 Task: Add an event with the title Project Quality Control and Process Improvement Discussion, date '2024/03/12', time 9:40 AM to 11:40 AMand add a description: Participants will explore the various roles, strengths, and contributions of team members. They will gain insights into the different communication styles, work preferences, and approaches to collaboration that exist within the team.Select event color  Blueberry . Add location for the event as: 987 São Bento Station, Porto, Portugal, logged in from the account softage.5@softage.netand send the event invitation to softage.3@softage.net and softage.1@softage.net. Set a reminder for the event Every weekday(Monday to Friday)
Action: Mouse moved to (68, 150)
Screenshot: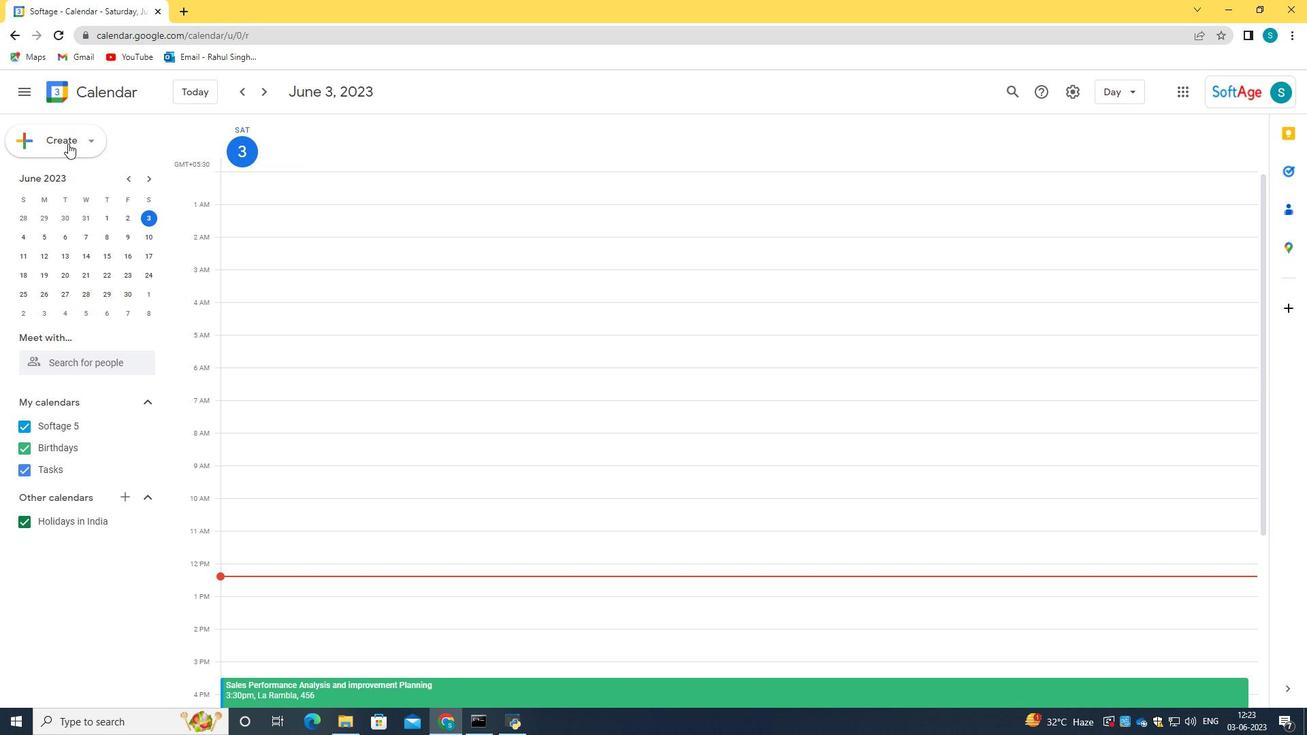 
Action: Mouse pressed left at (68, 150)
Screenshot: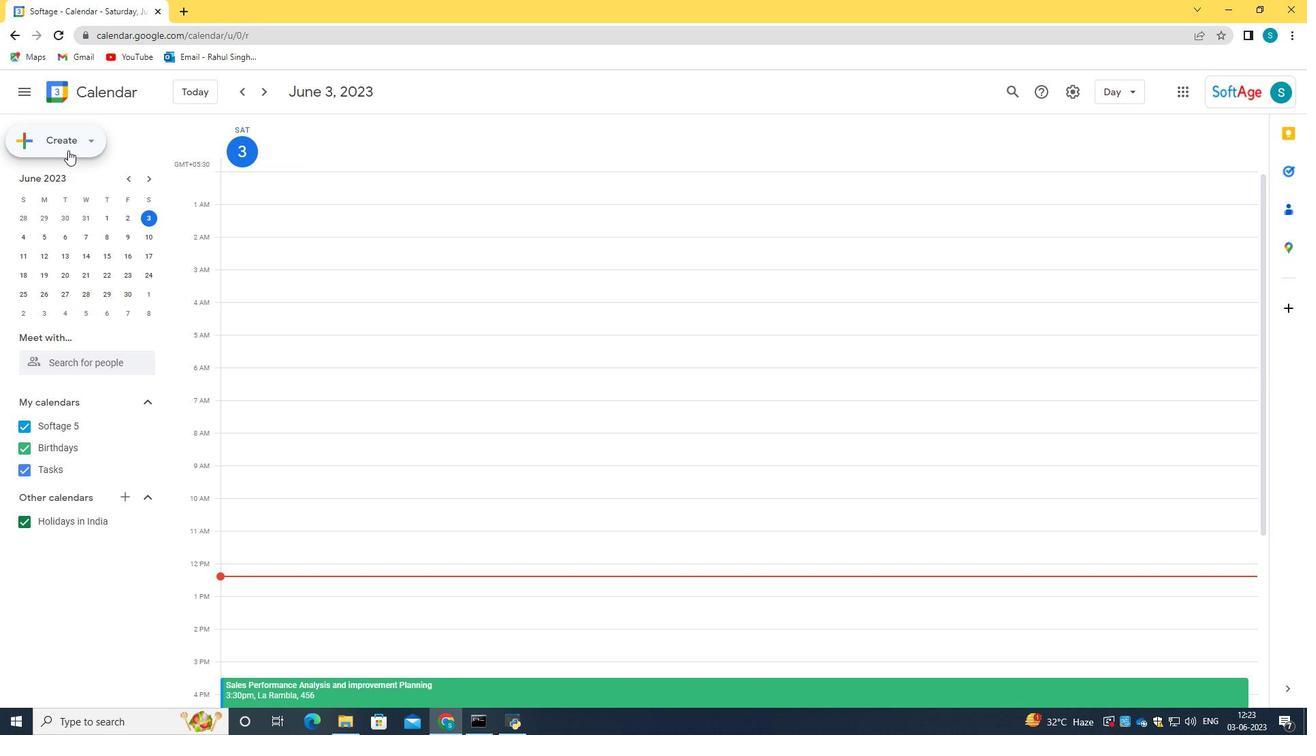 
Action: Mouse moved to (96, 180)
Screenshot: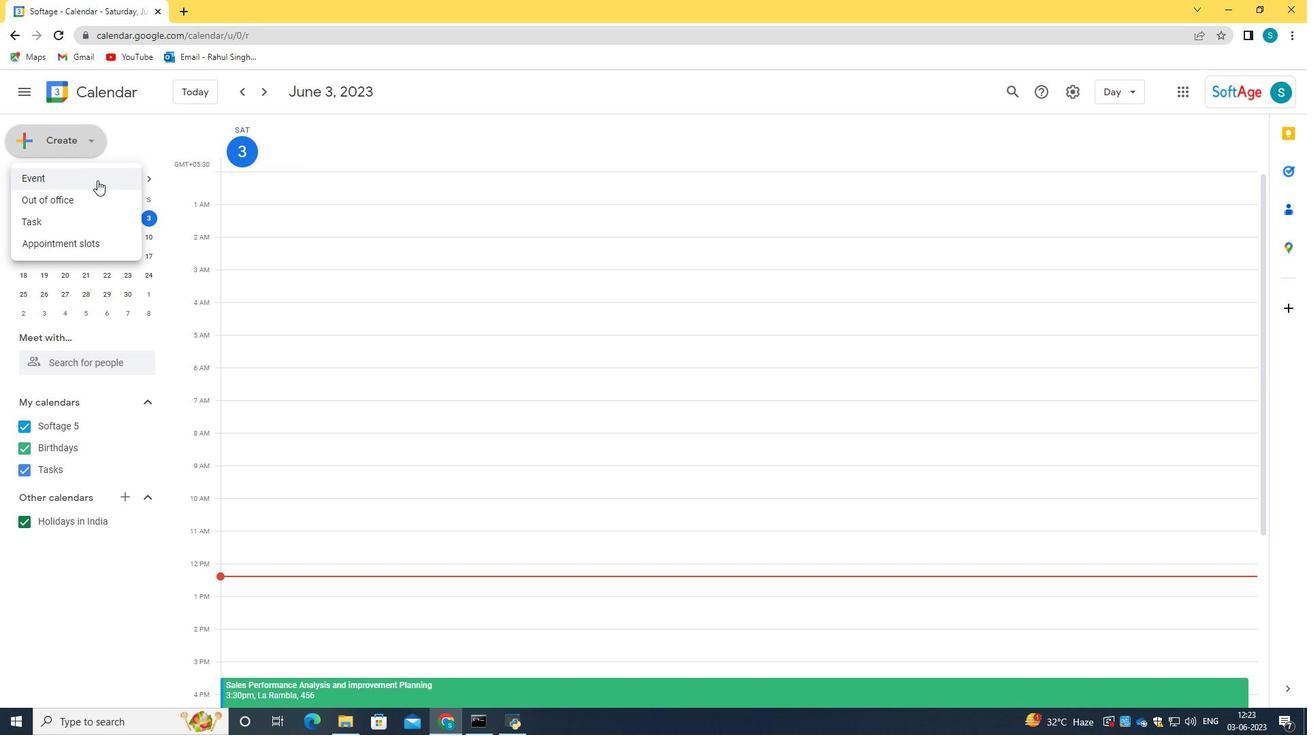 
Action: Mouse pressed left at (96, 180)
Screenshot: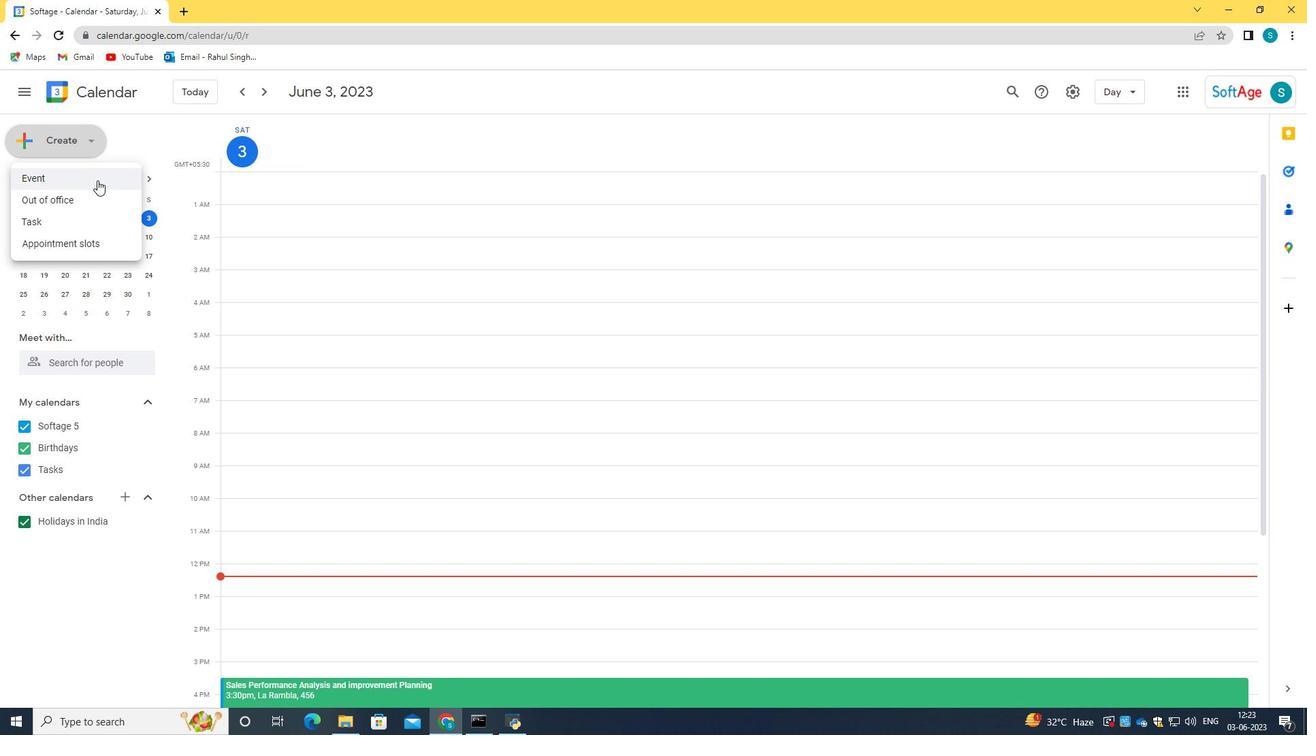 
Action: Mouse moved to (762, 558)
Screenshot: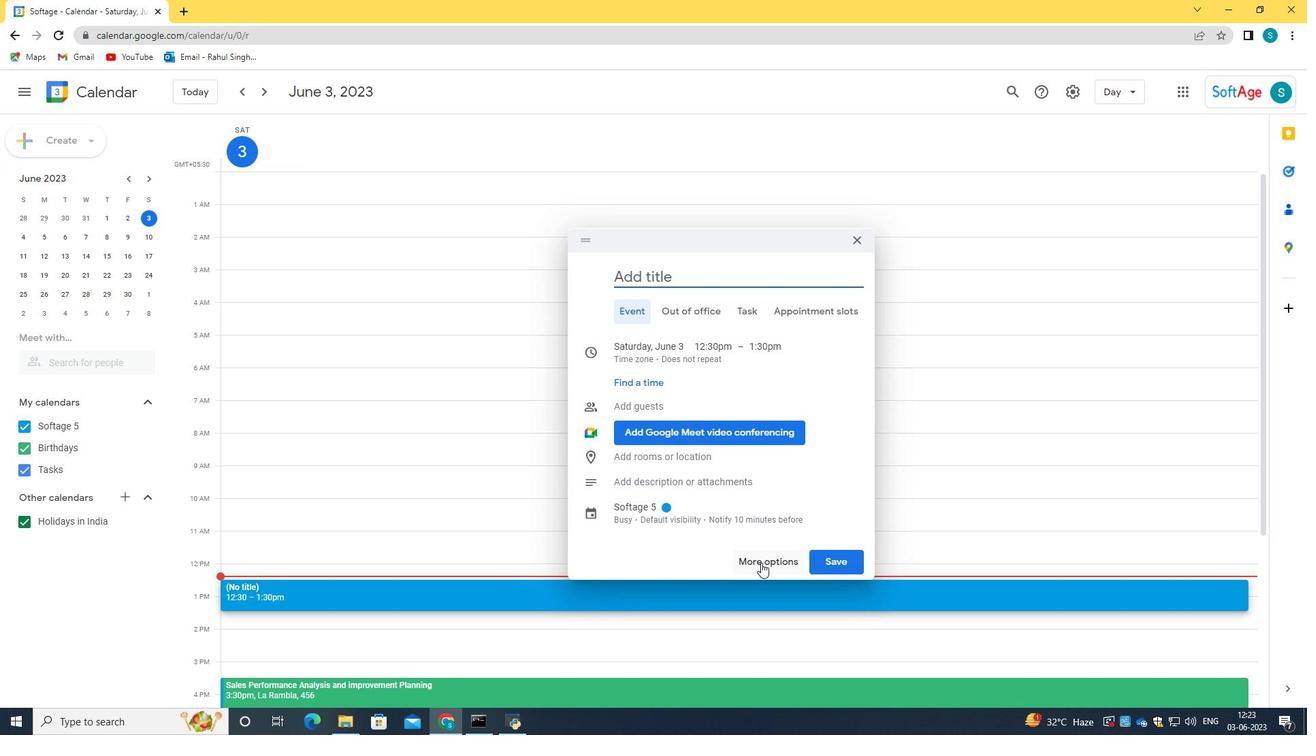 
Action: Mouse pressed left at (762, 558)
Screenshot: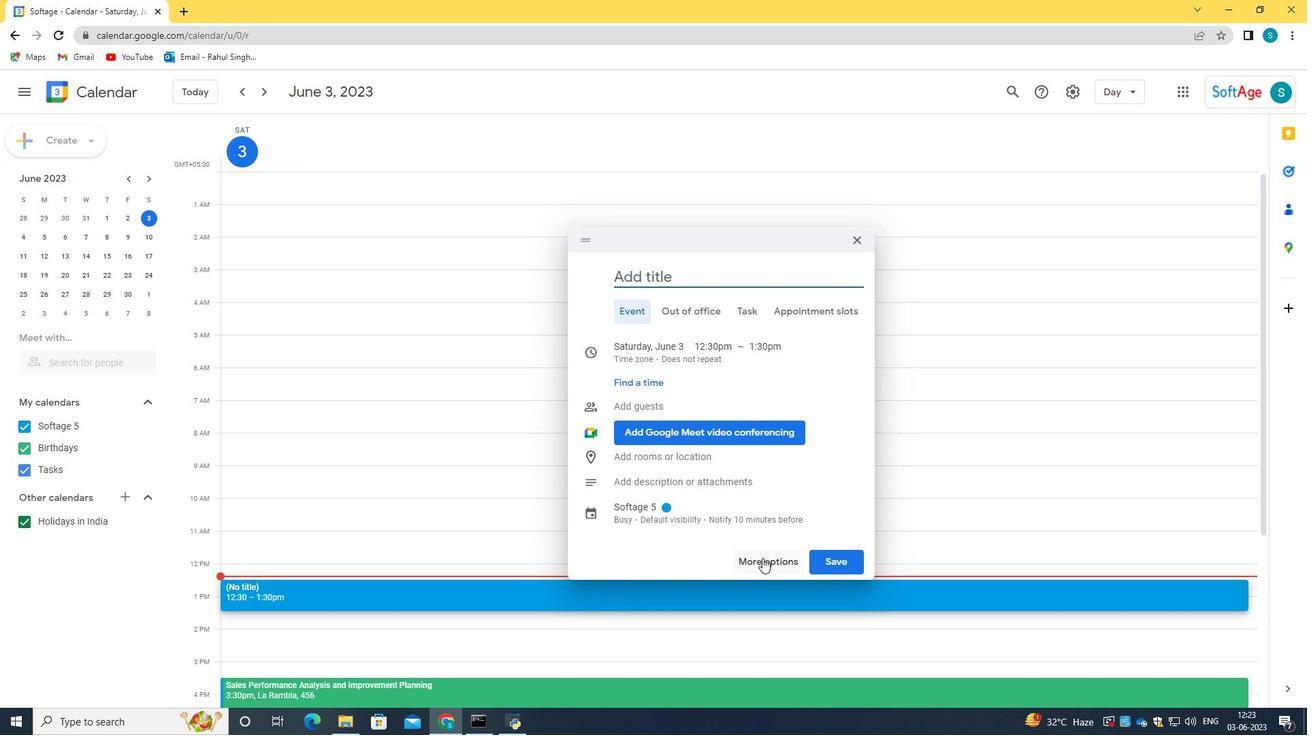 
Action: Mouse moved to (173, 96)
Screenshot: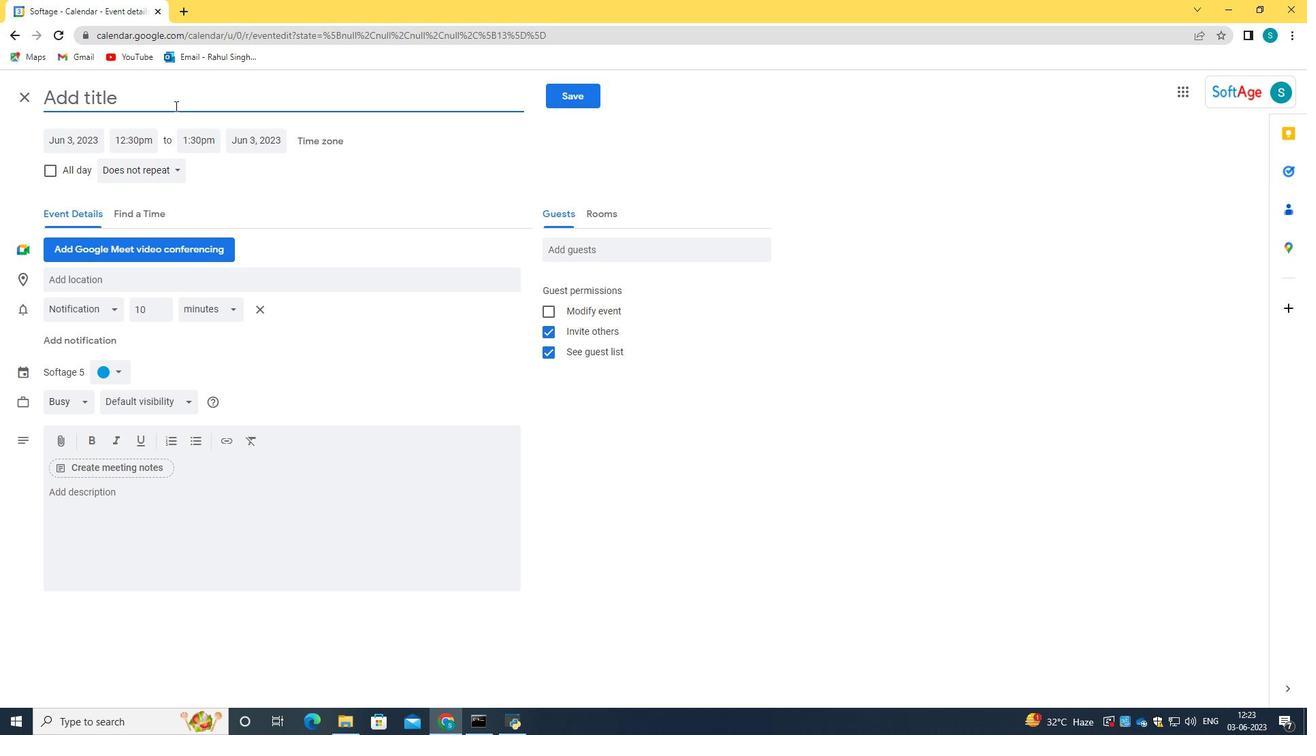 
Action: Mouse pressed left at (173, 96)
Screenshot: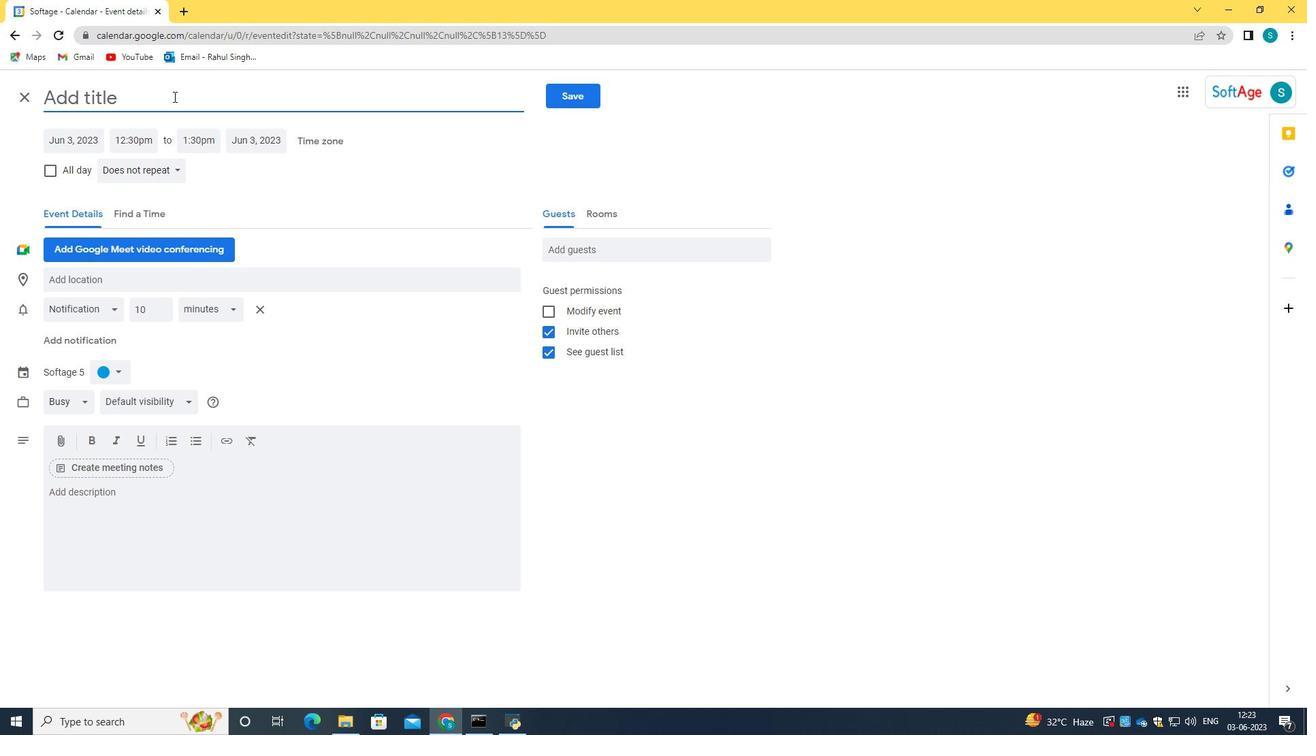
Action: Key pressed <Key.caps_lock>P<Key.caps_lock>roject<Key.space><Key.caps_lock>Q<Key.caps_lock>uality<Key.space><Key.caps_lock>C<Key.caps_lock>ontrol<Key.space><Key.space>and<Key.space><Key.caps_lock>P<Key.caps_lock>rocess<Key.space><Key.caps_lock>I<Key.caps_lock>mprovement
Screenshot: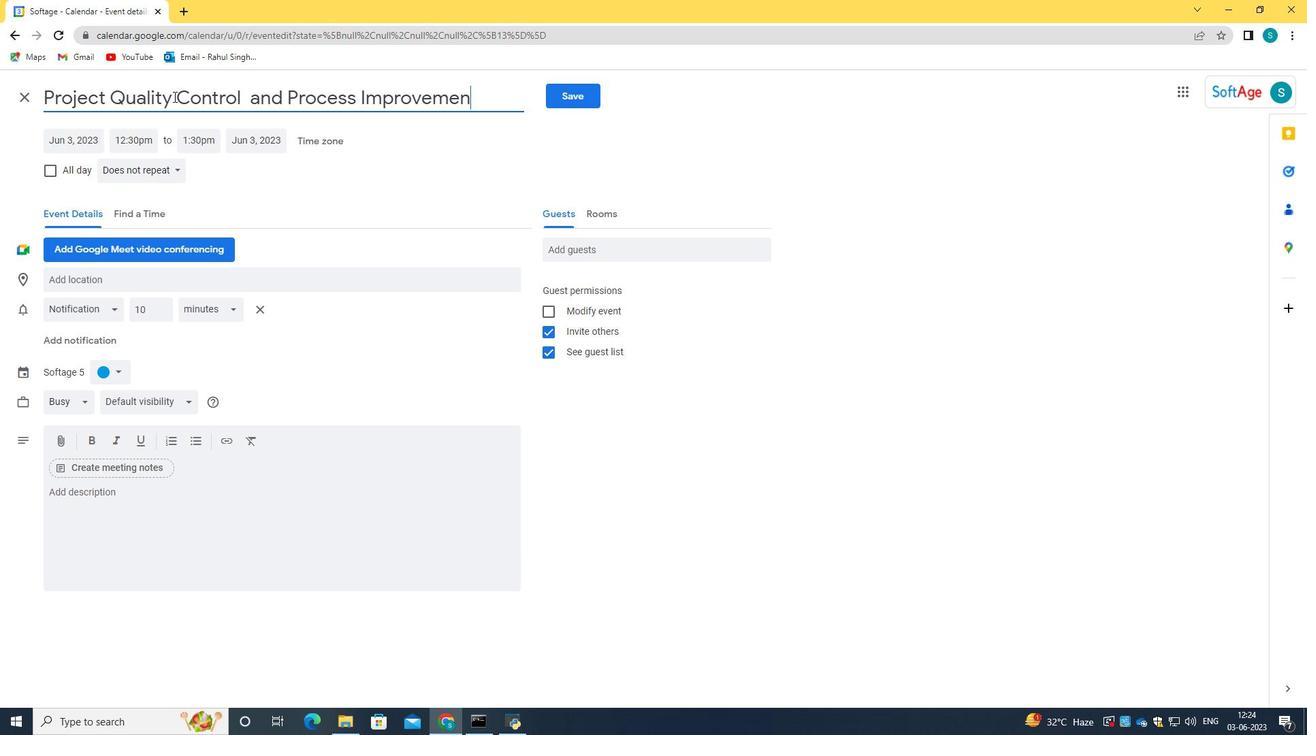 
Action: Mouse moved to (394, 202)
Screenshot: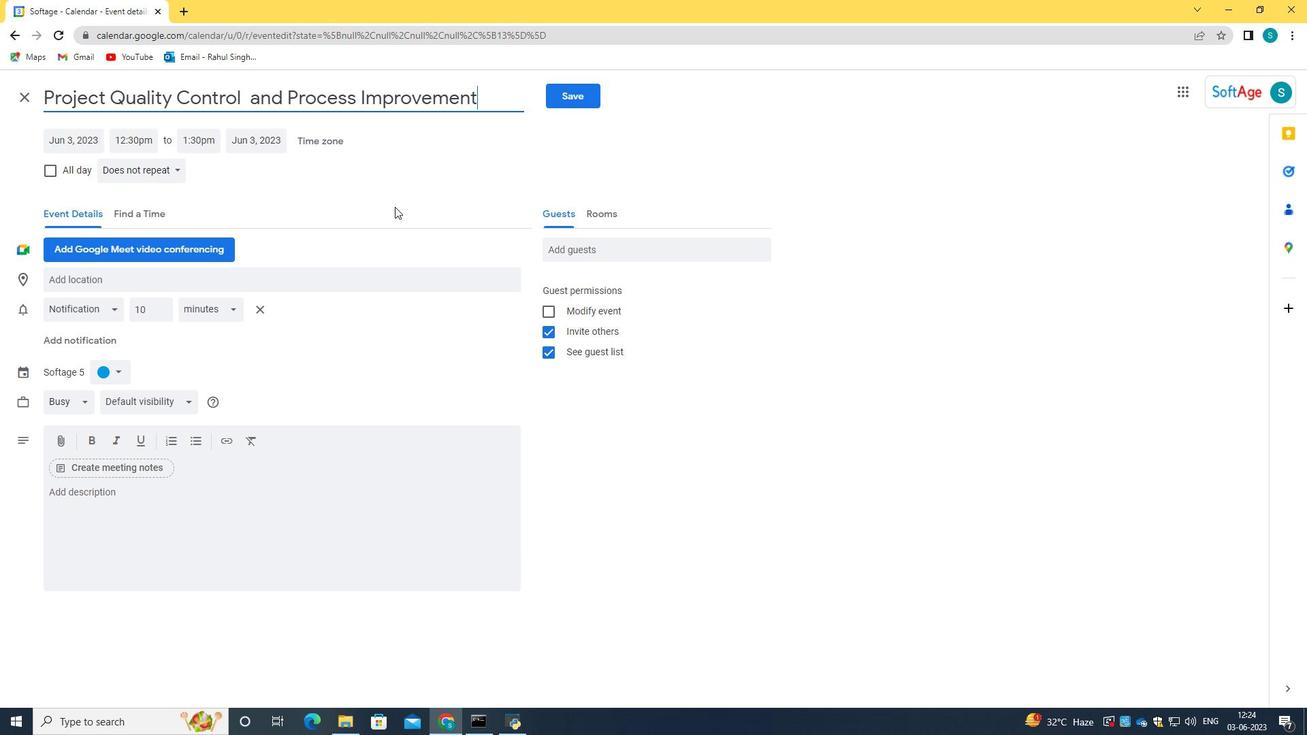 
Action: Mouse pressed left at (394, 202)
Screenshot: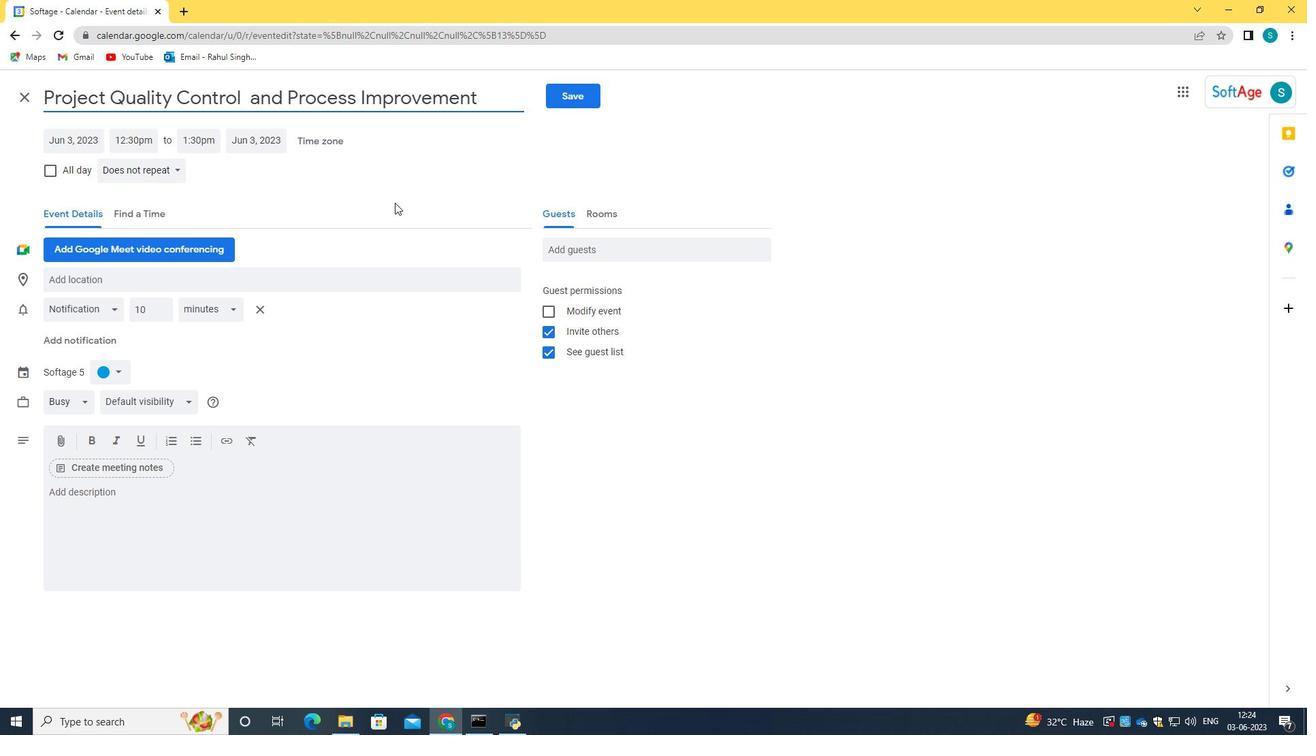 
Action: Mouse moved to (88, 141)
Screenshot: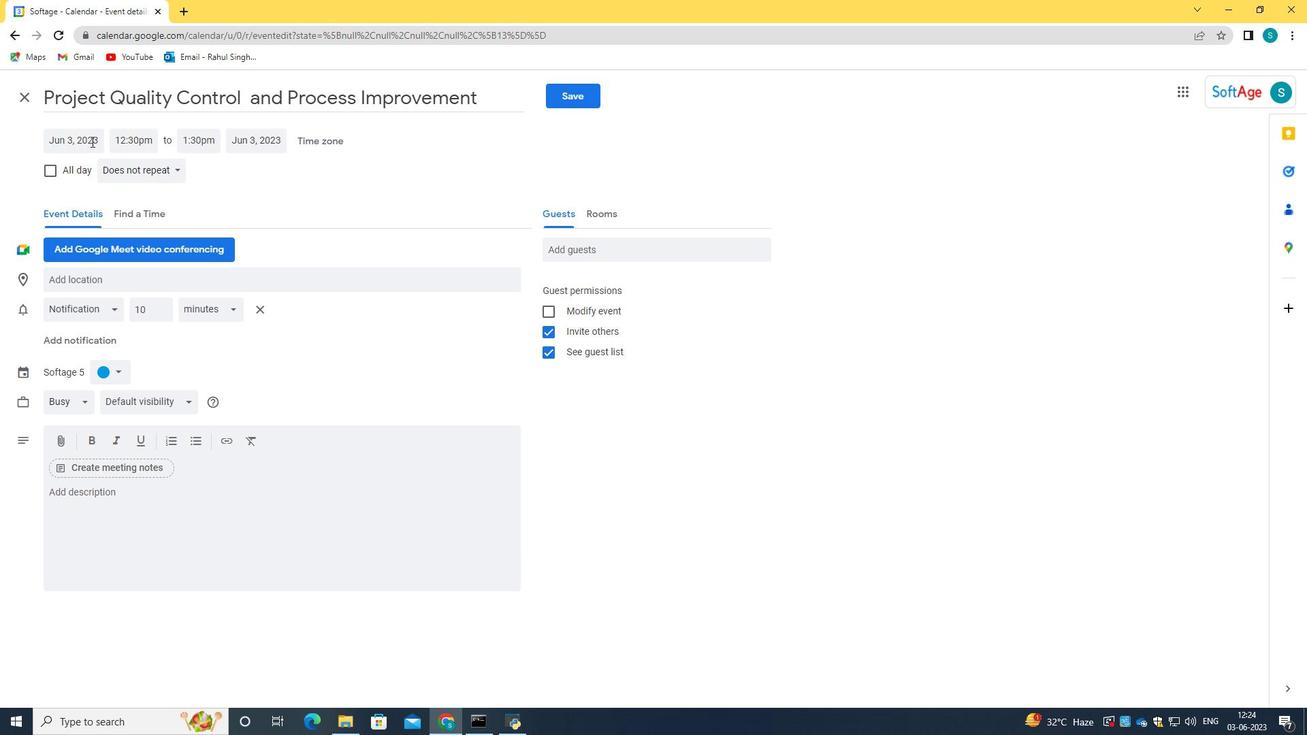 
Action: Mouse pressed left at (88, 141)
Screenshot: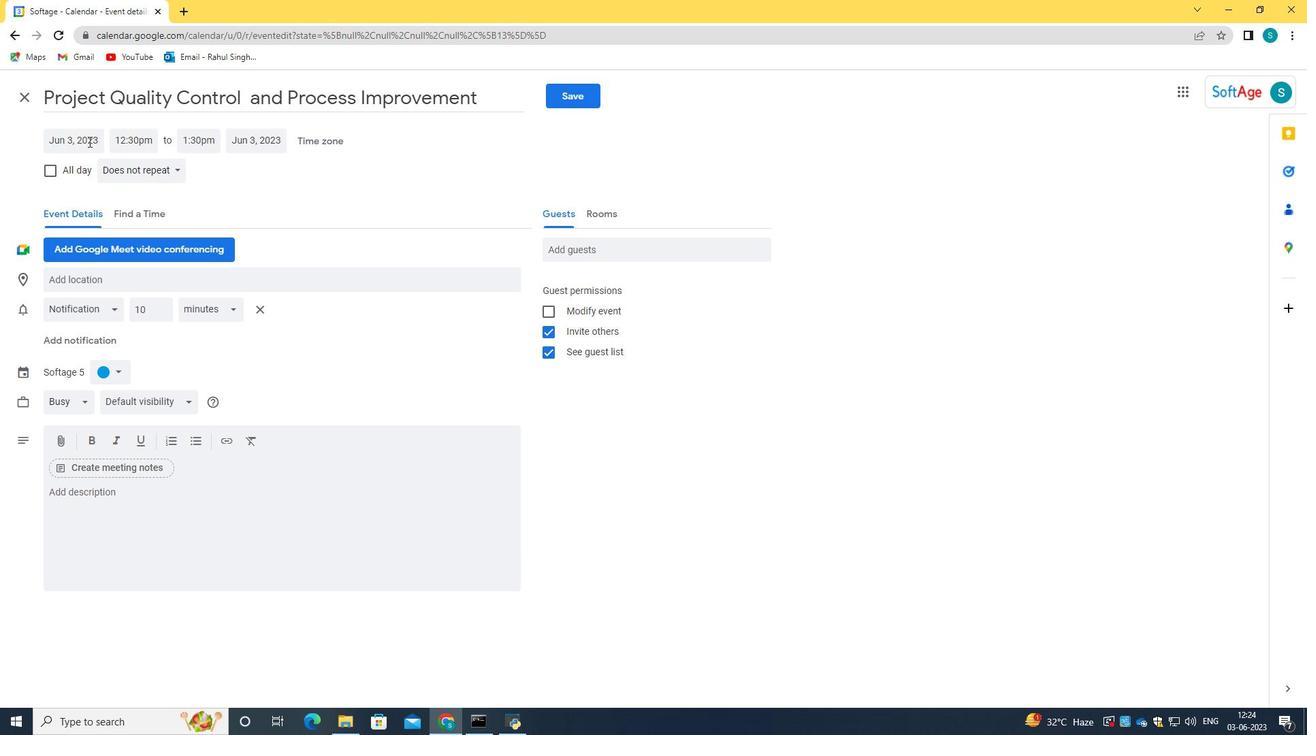 
Action: Key pressed 2024/03/12
Screenshot: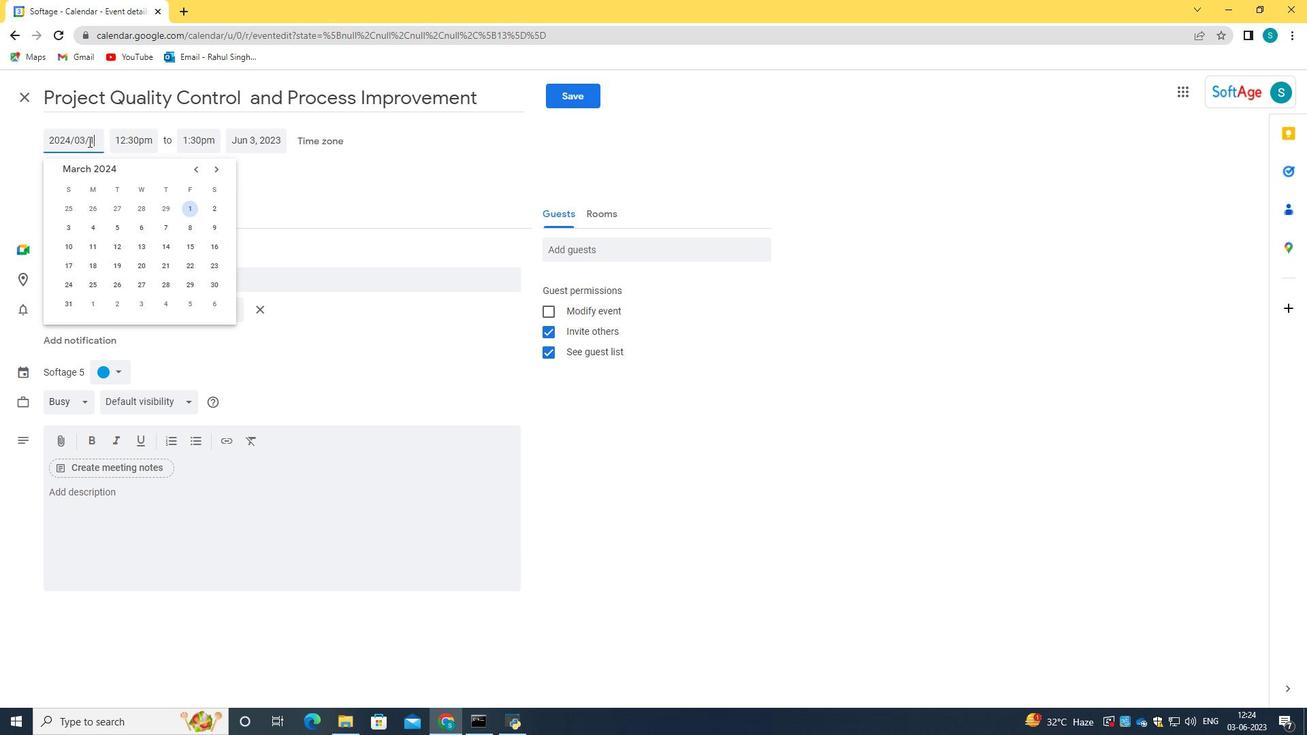 
Action: Mouse moved to (249, 177)
Screenshot: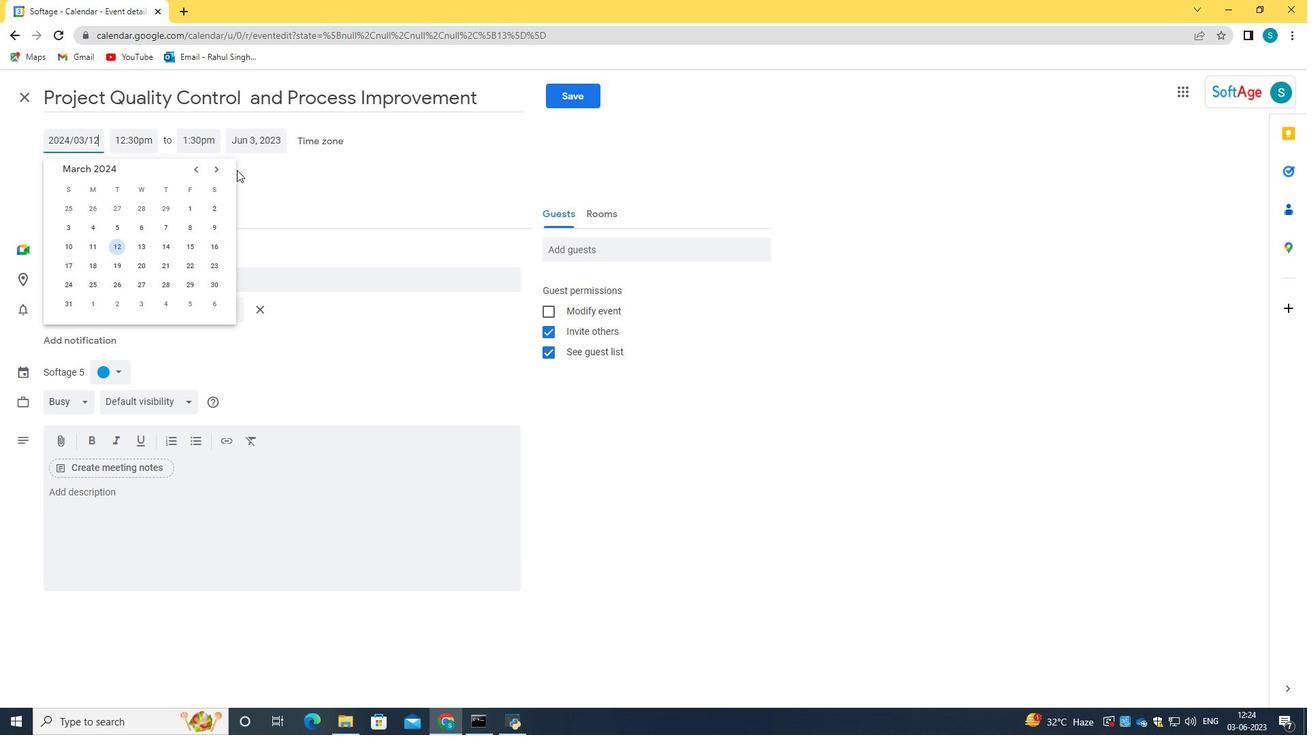 
Action: Mouse pressed left at (249, 177)
Screenshot: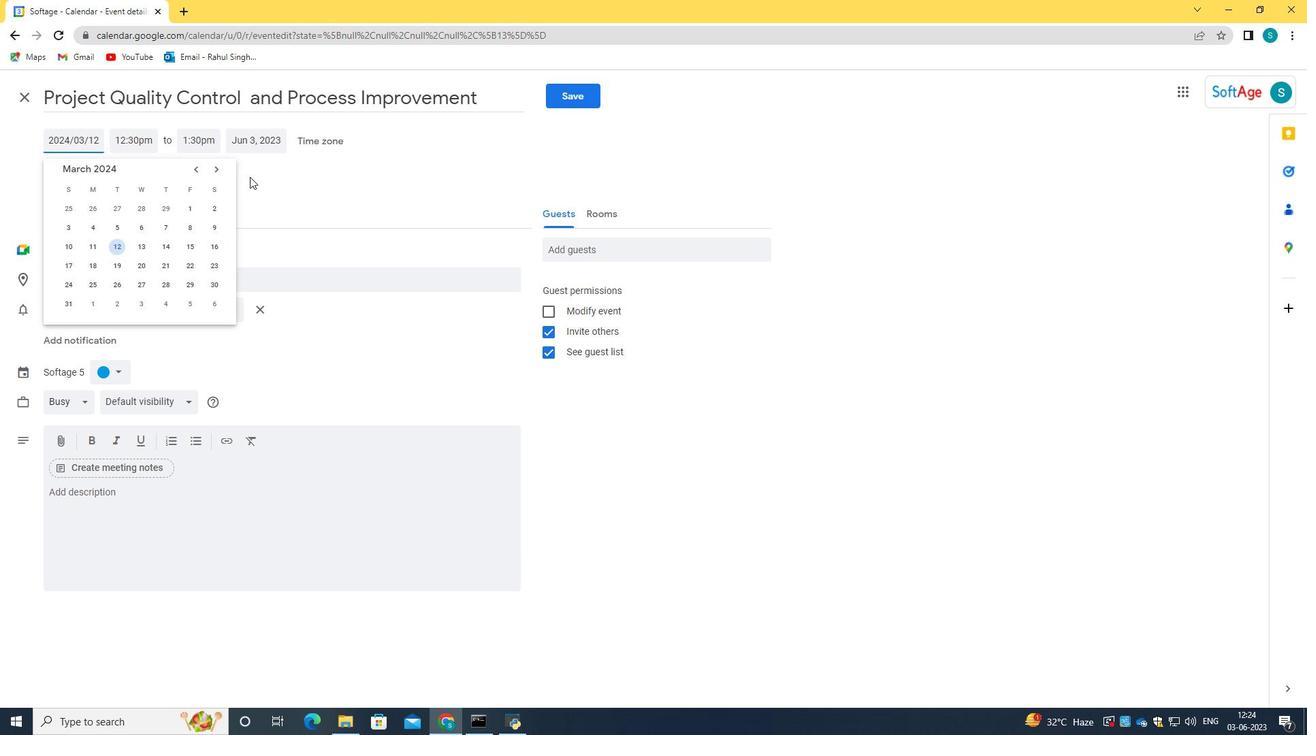 
Action: Mouse moved to (147, 139)
Screenshot: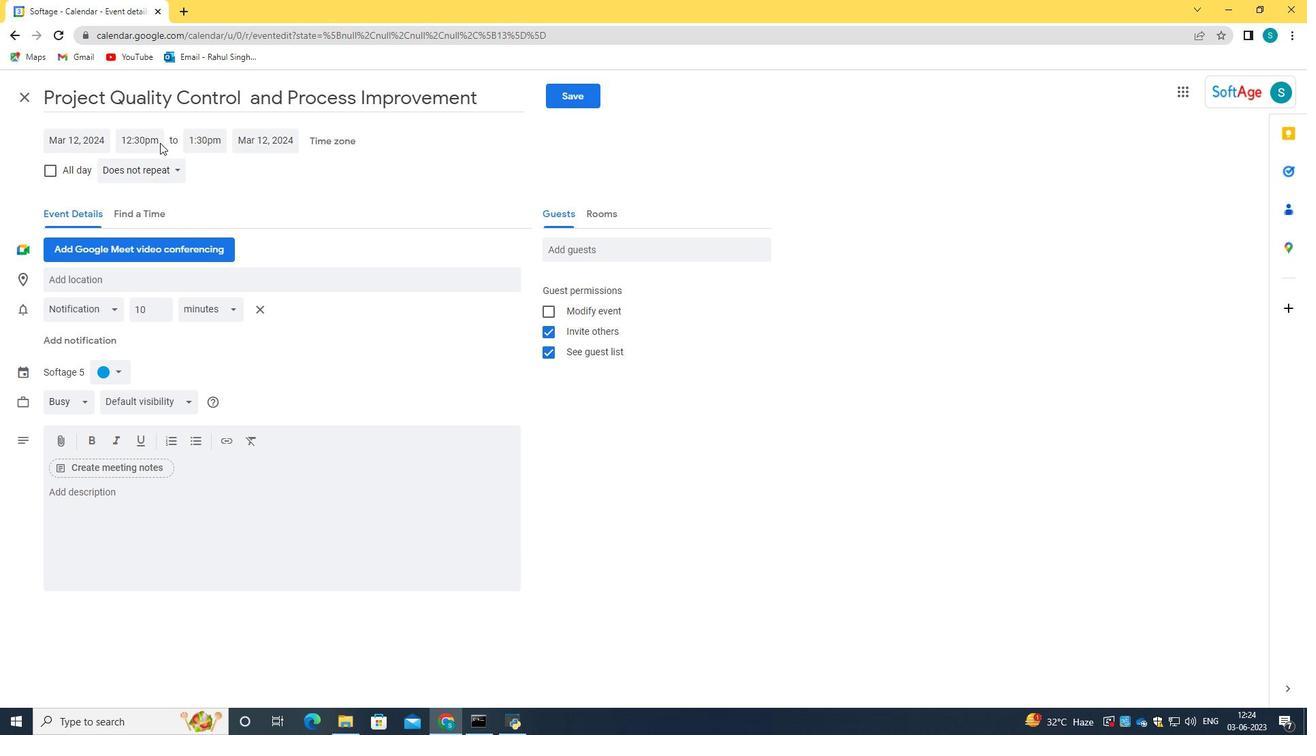 
Action: Mouse pressed left at (147, 139)
Screenshot: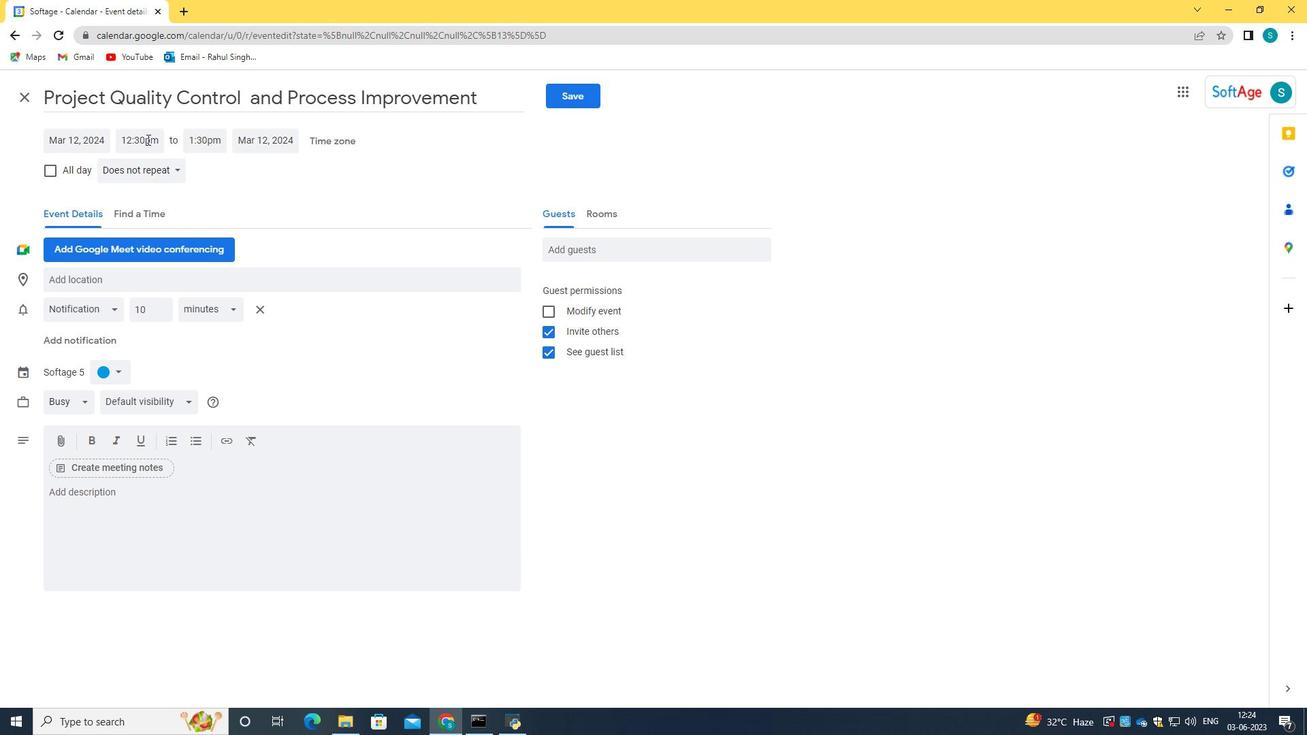 
Action: Key pressed 9<Key.shift_r>:40<Key.space>am<Key.tab>11<Key.shift_r>:40<Key.space>am
Screenshot: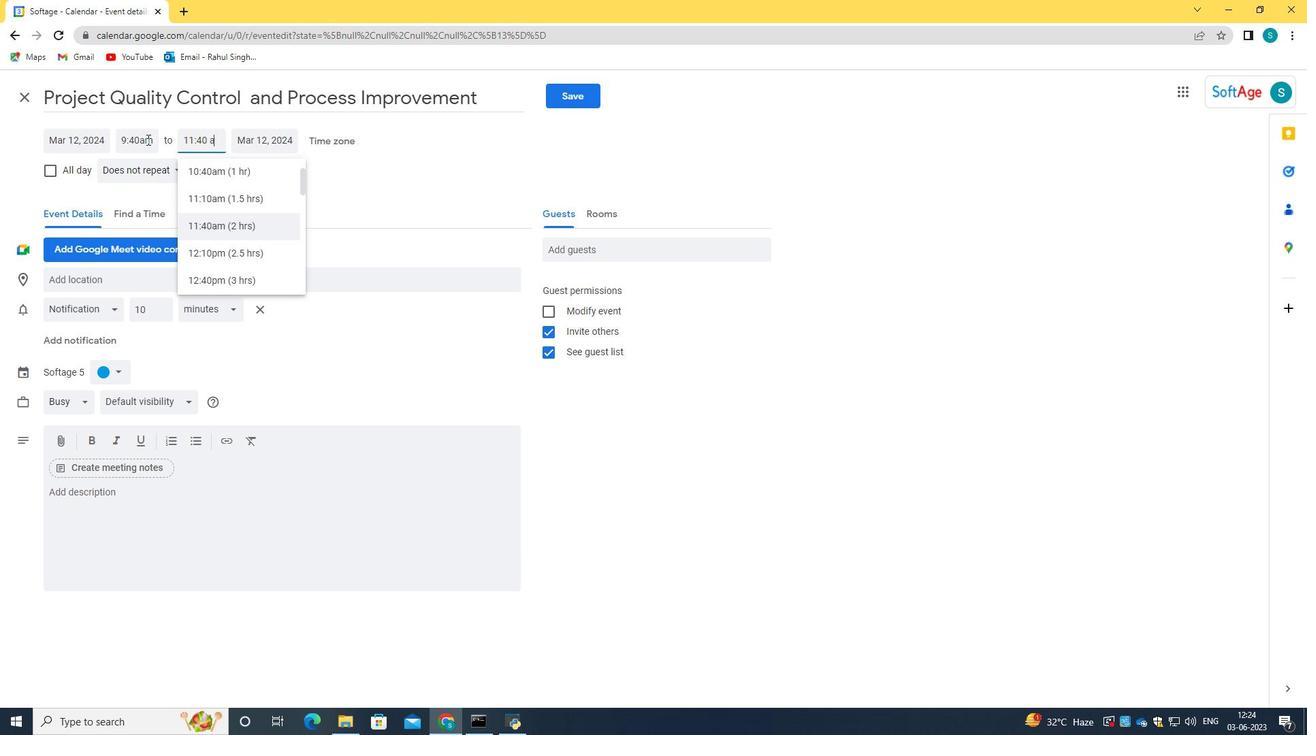 
Action: Mouse moved to (226, 228)
Screenshot: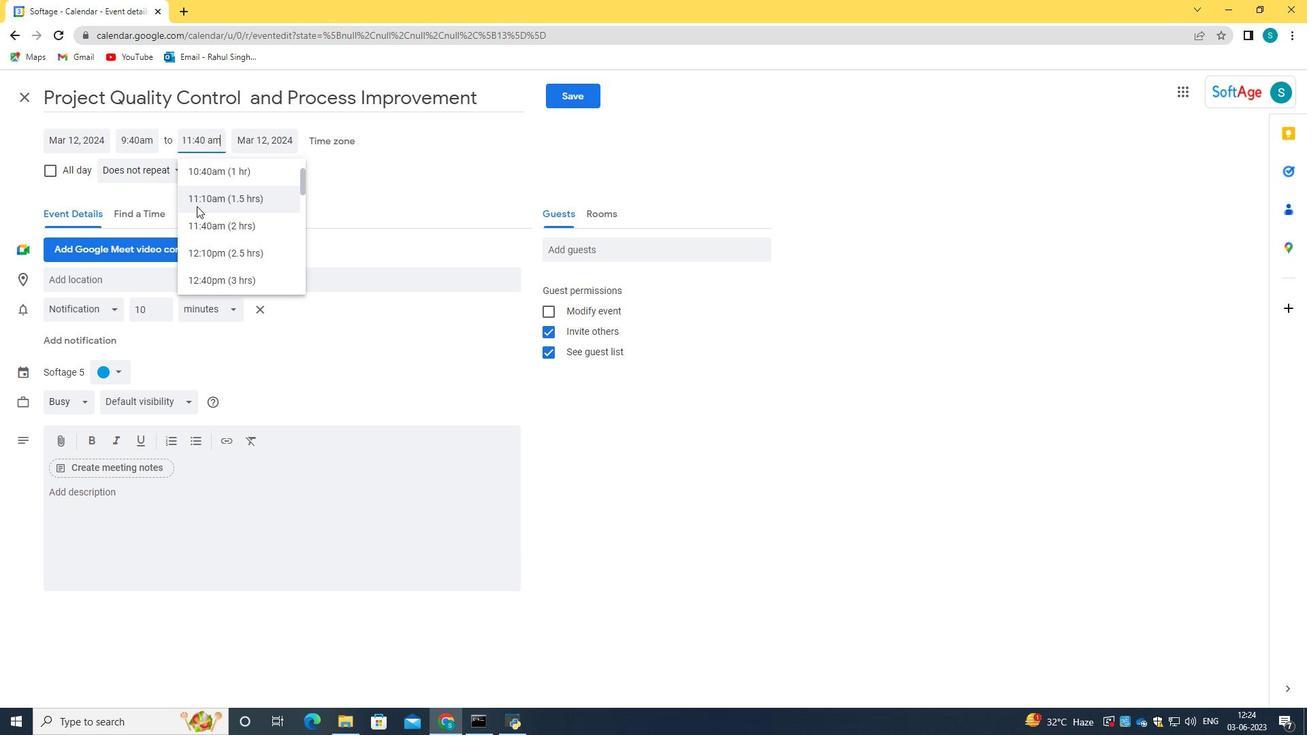 
Action: Mouse pressed left at (226, 228)
Screenshot: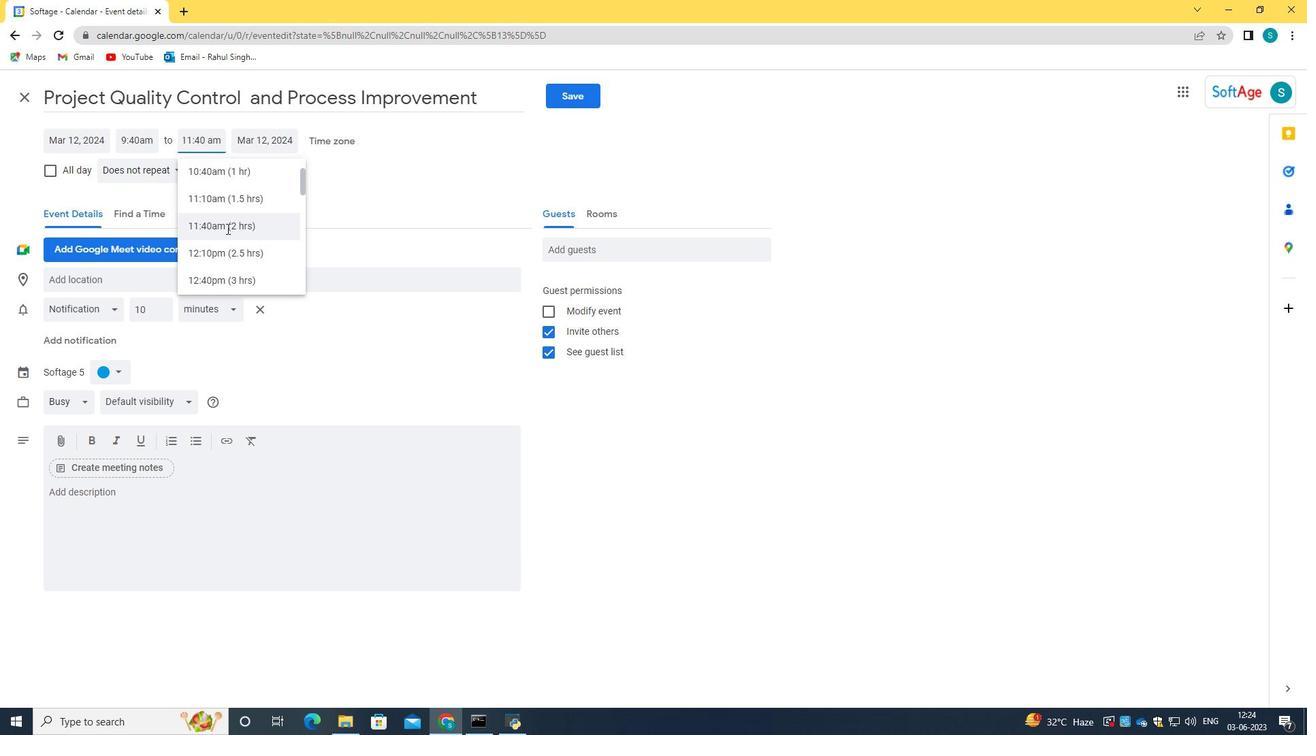 
Action: Mouse moved to (295, 192)
Screenshot: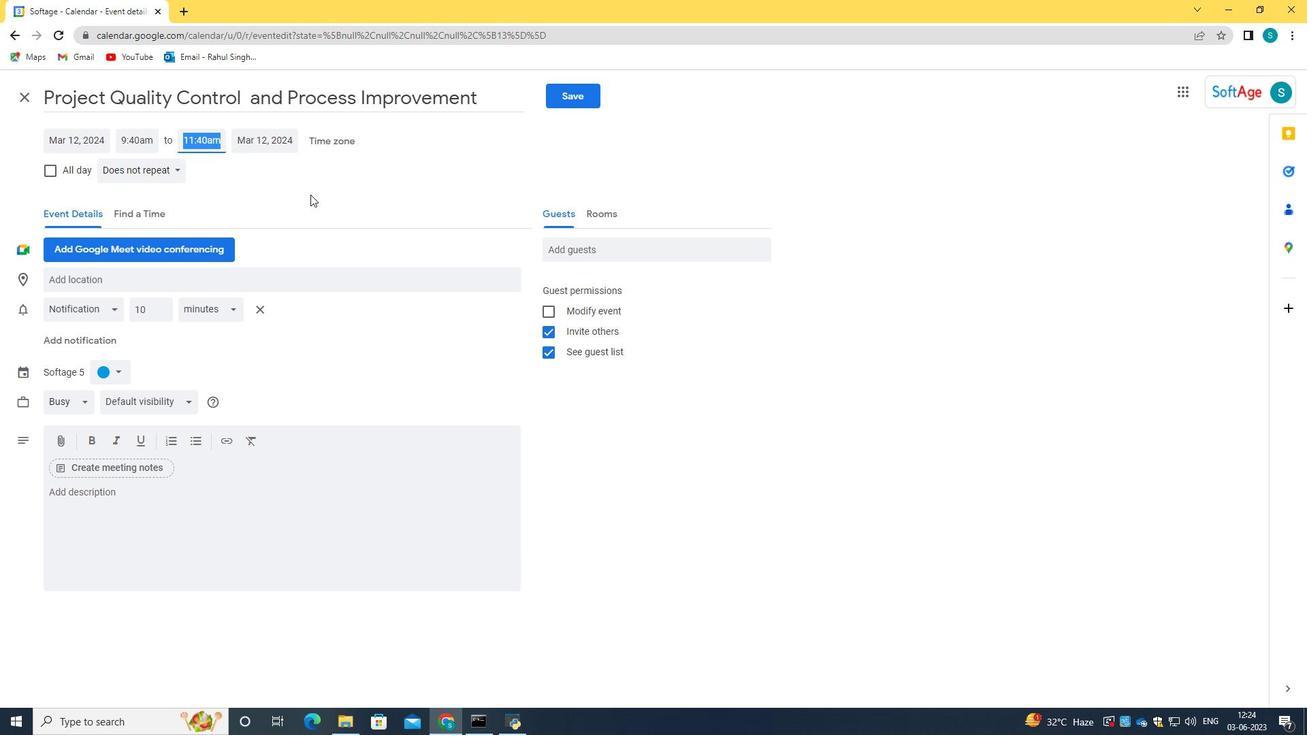 
Action: Mouse pressed left at (295, 192)
Screenshot: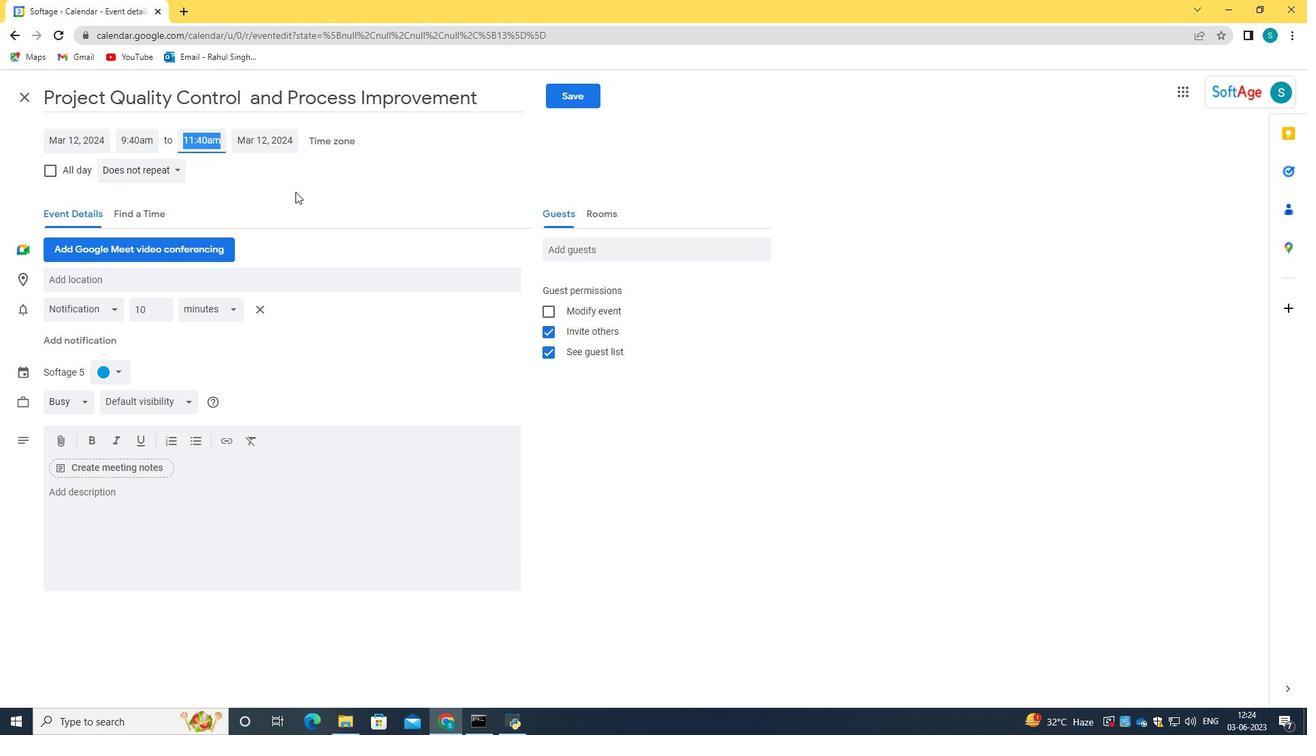 
Action: Mouse moved to (204, 516)
Screenshot: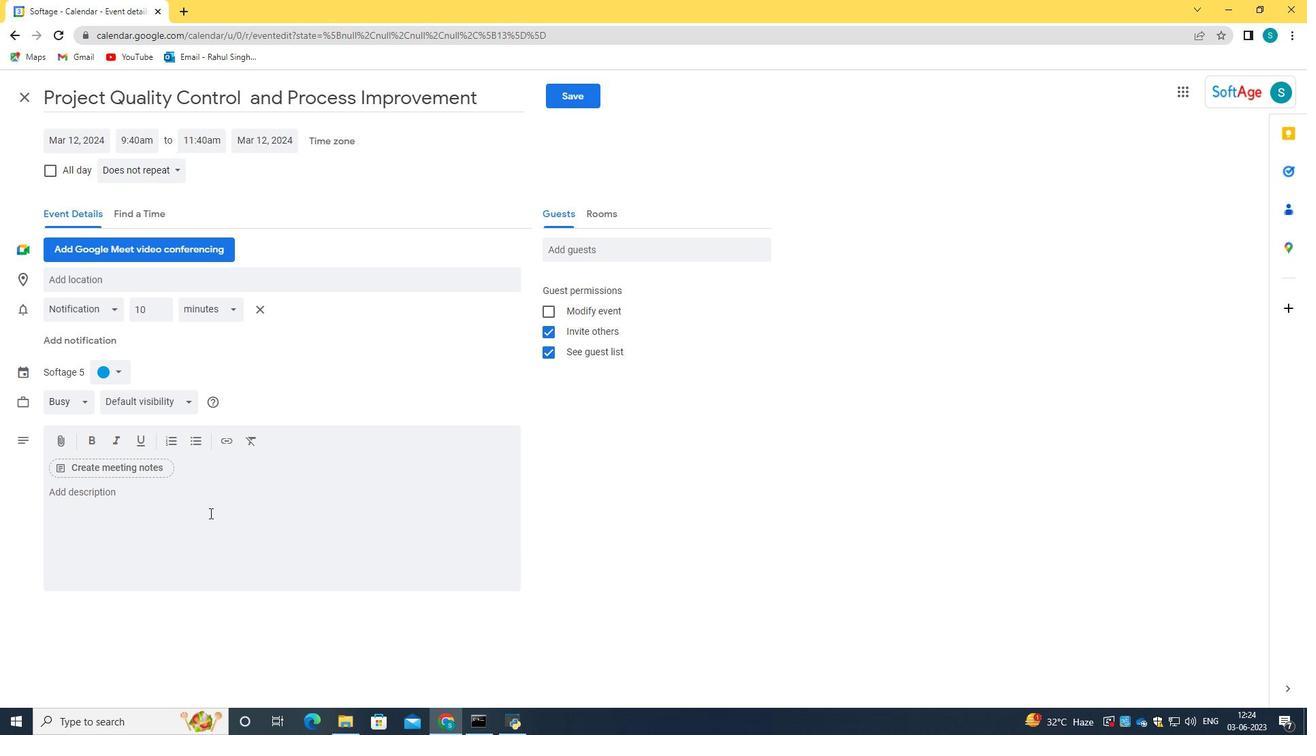 
Action: Mouse pressed left at (204, 516)
Screenshot: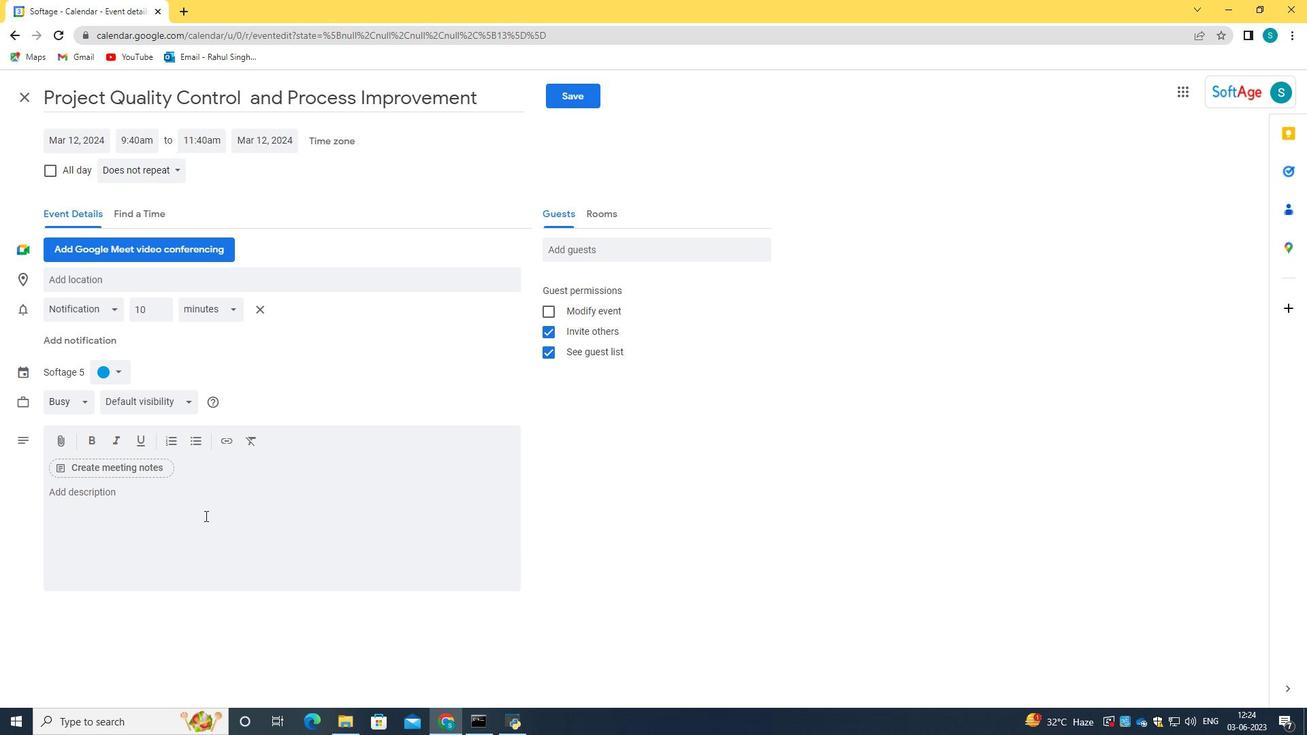 
Action: Key pressed <Key.caps_lock>P<Key.caps_lock>articipants<Key.space>will<Key.space>explore<Key.space>the<Key.space>variousddf<Key.backspace><Key.backspace><Key.backspace><Key.space>role,<Key.space>strengths,<Key.space>and<Key.space>contribute<Key.backspace>ions<Key.space>of<Key.space>th<Key.backspace>eam<Key.space>members.<Key.space><Key.caps_lock>T<Key.caps_lock>hey<Key.space>will<Key.space>gain<Key.space>insights<Key.space>into<Key.space>the<Key.space>differnt<Key.space>=<Key.backspace><Key.backspace><Key.backspace><Key.backspace><Key.backspace><Key.backspace>erent<Key.space>communication<Key.space>styles,<Key.space>work<Key.space>preferences,<Key.space>and<Key.space>approaches<Key.space>to<Key.space>collaboration<Key.space><Key.space>that<Key.space>exist<Key.space>within<Key.space>the<Key.space>team.
Screenshot: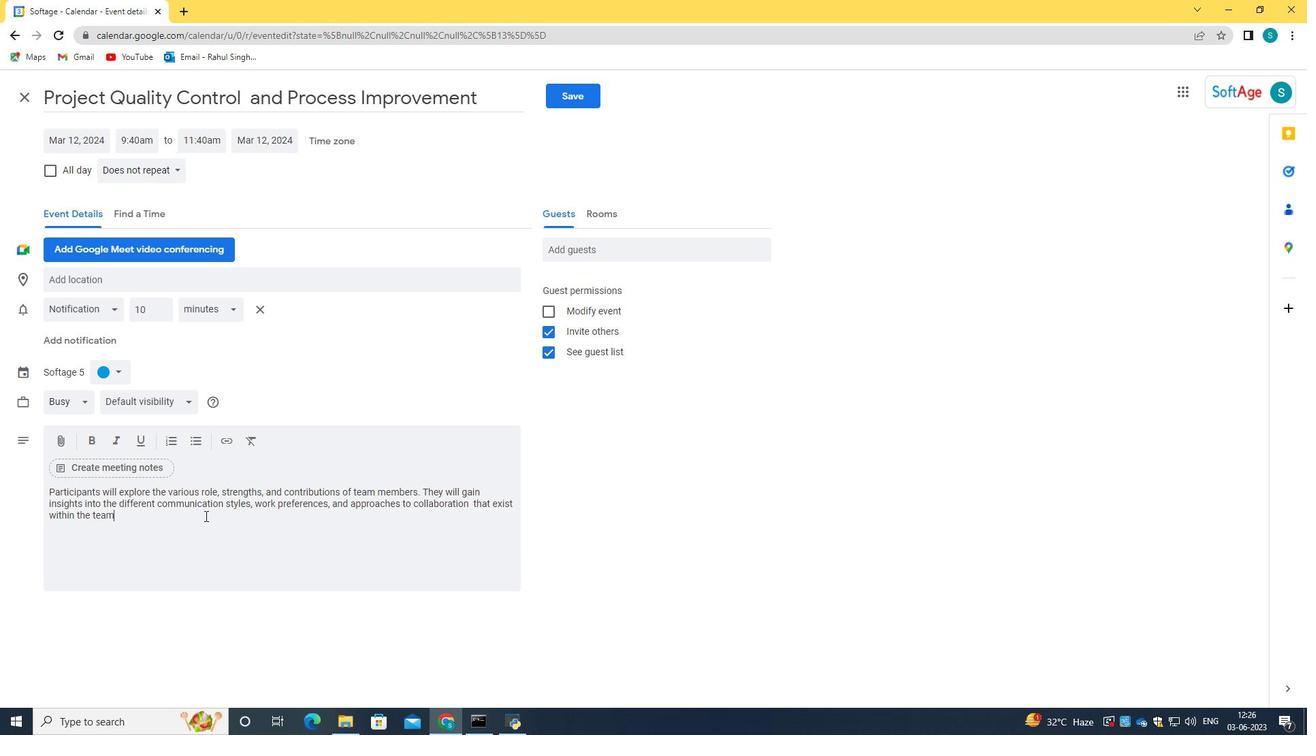 
Action: Mouse moved to (285, 375)
Screenshot: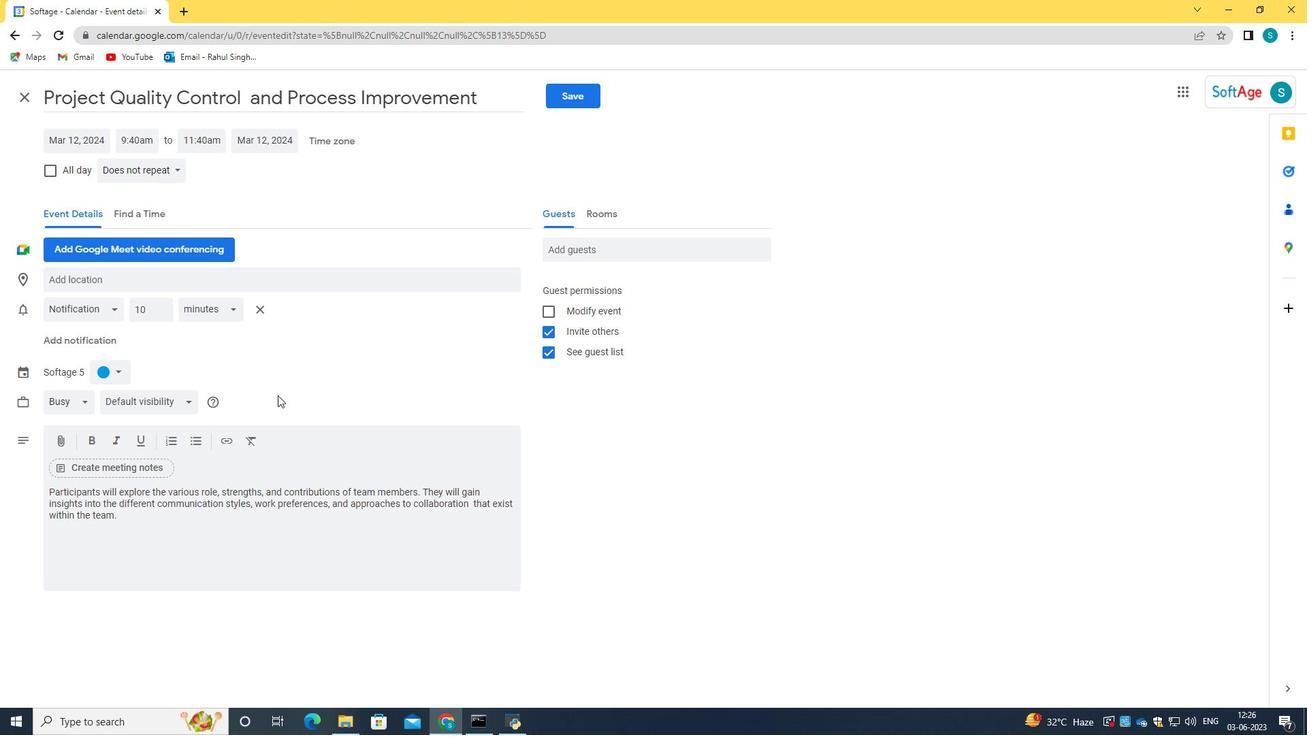 
Action: Mouse pressed left at (285, 375)
Screenshot: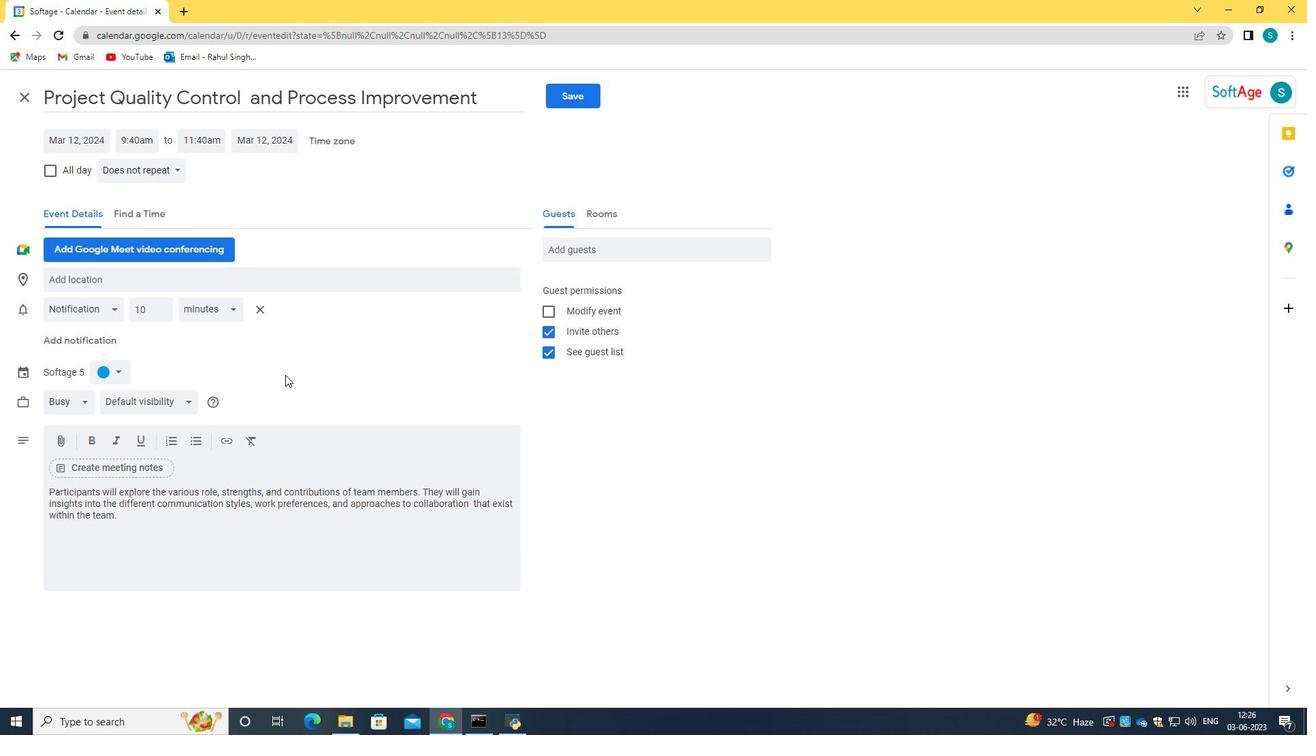 
Action: Mouse moved to (119, 378)
Screenshot: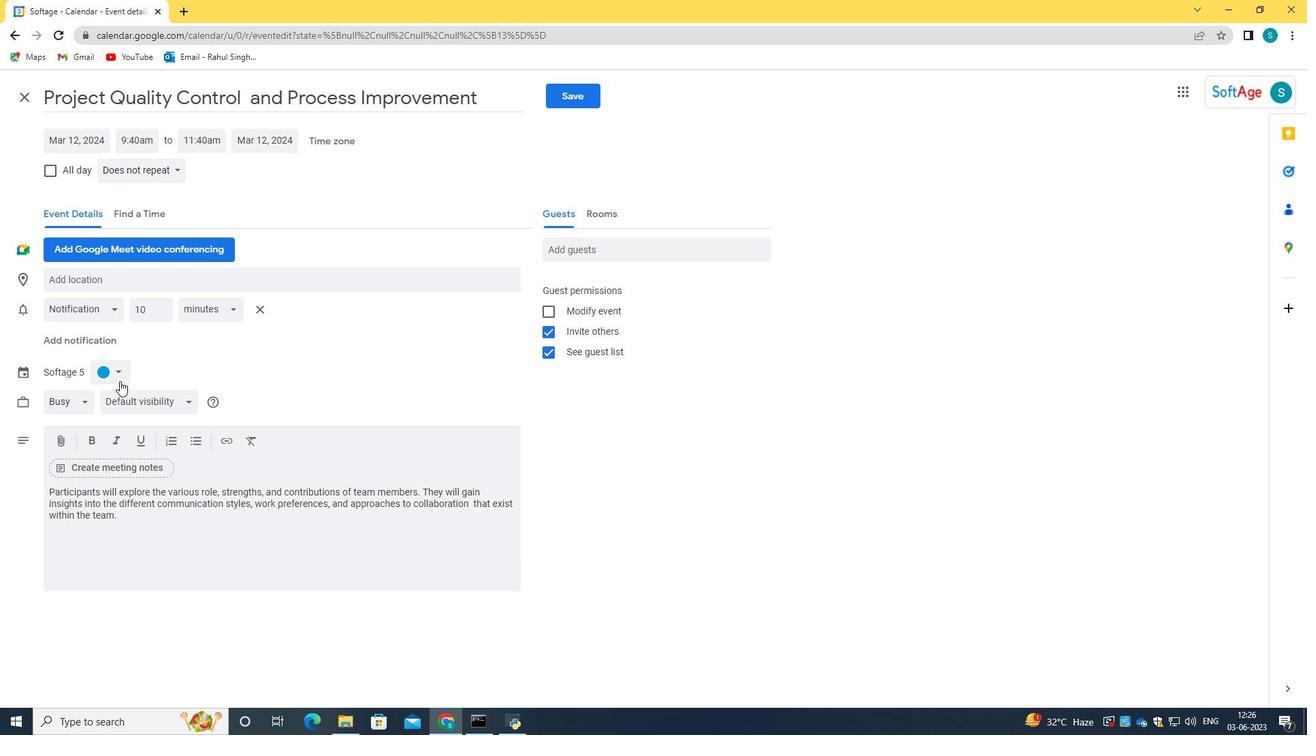 
Action: Mouse pressed left at (119, 378)
Screenshot: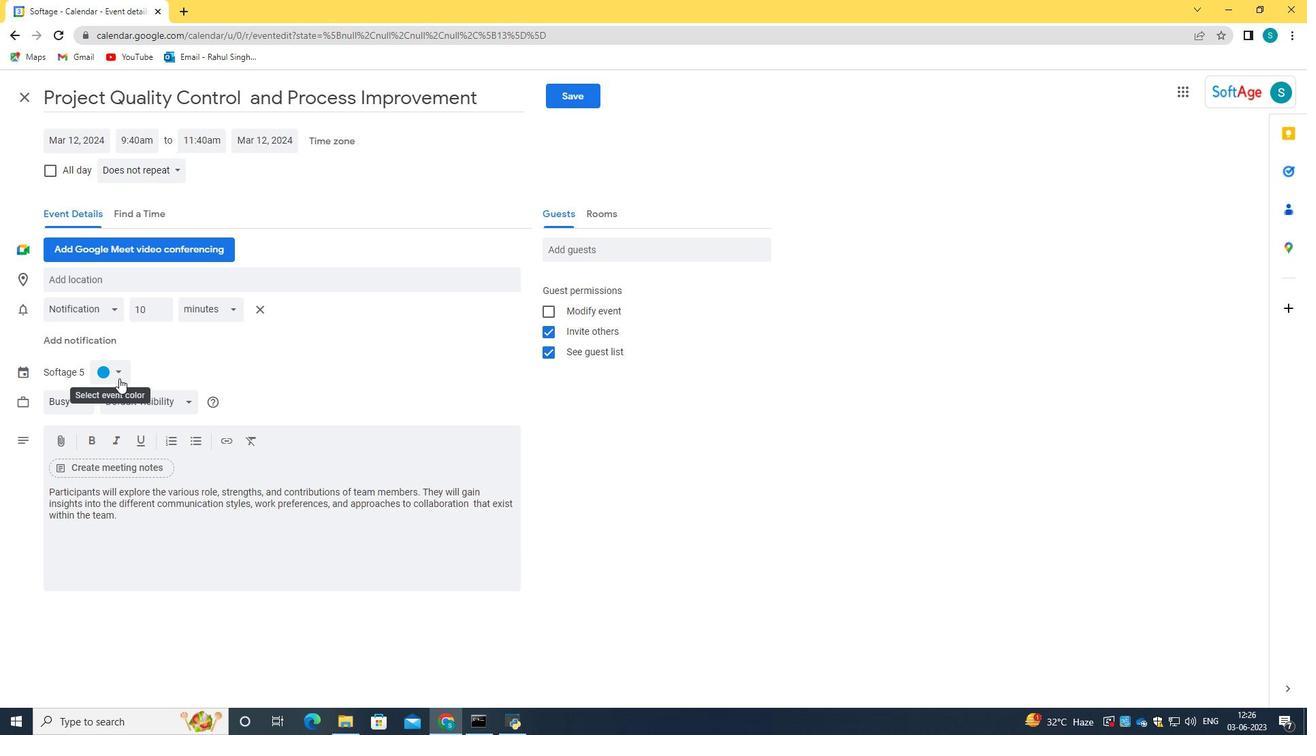
Action: Mouse moved to (171, 355)
Screenshot: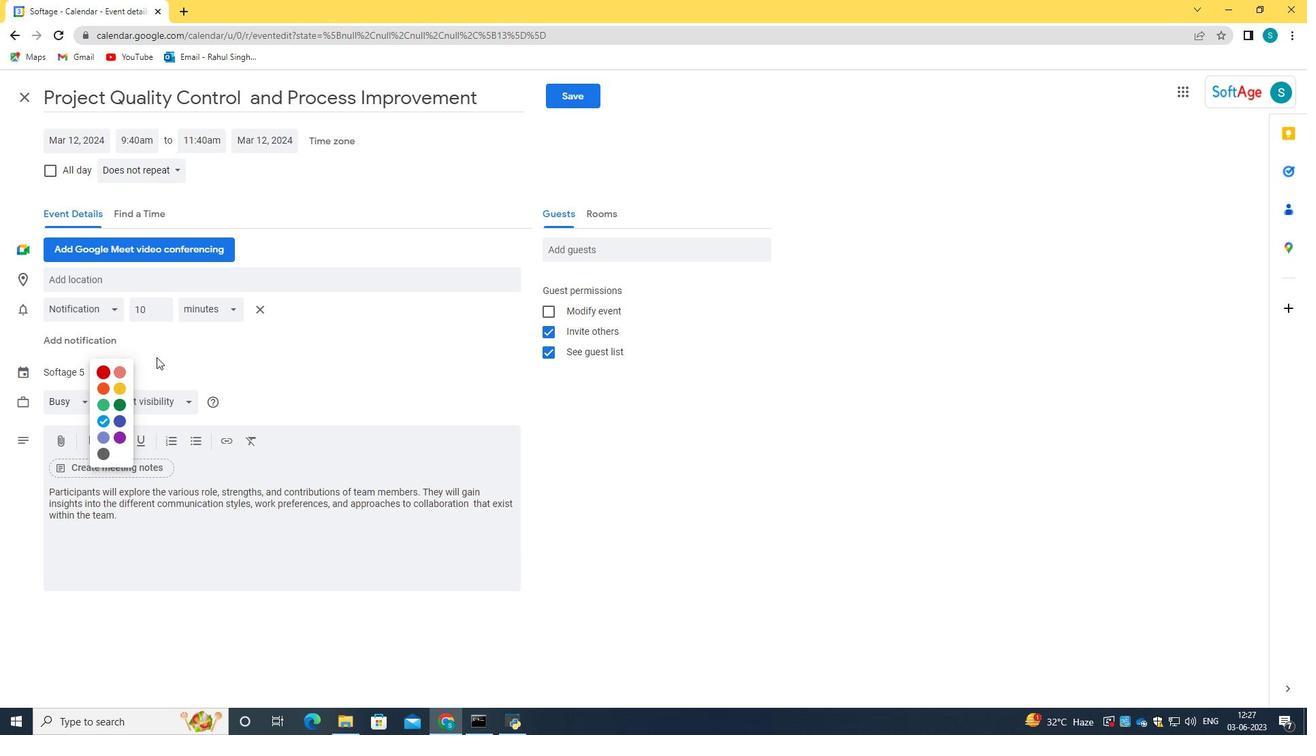 
Action: Mouse pressed left at (171, 355)
Screenshot: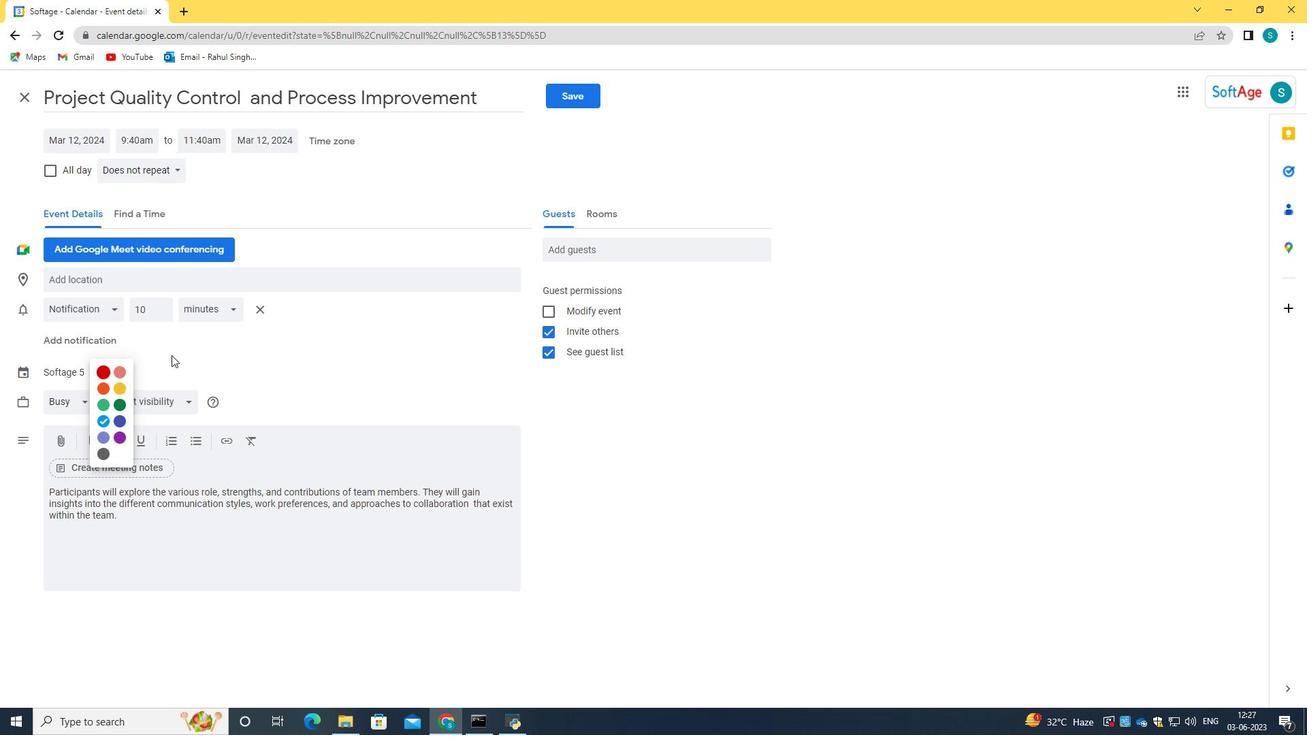 
Action: Mouse moved to (111, 369)
Screenshot: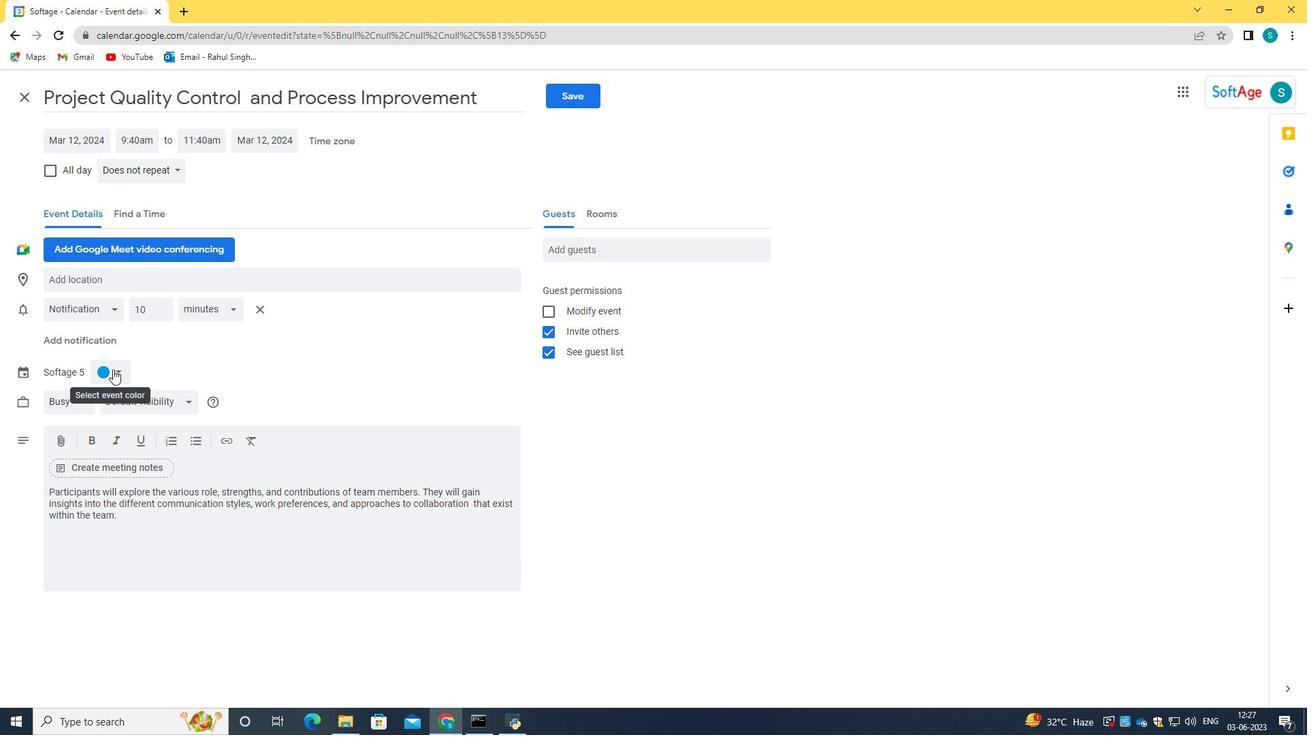 
Action: Mouse pressed left at (111, 369)
Screenshot: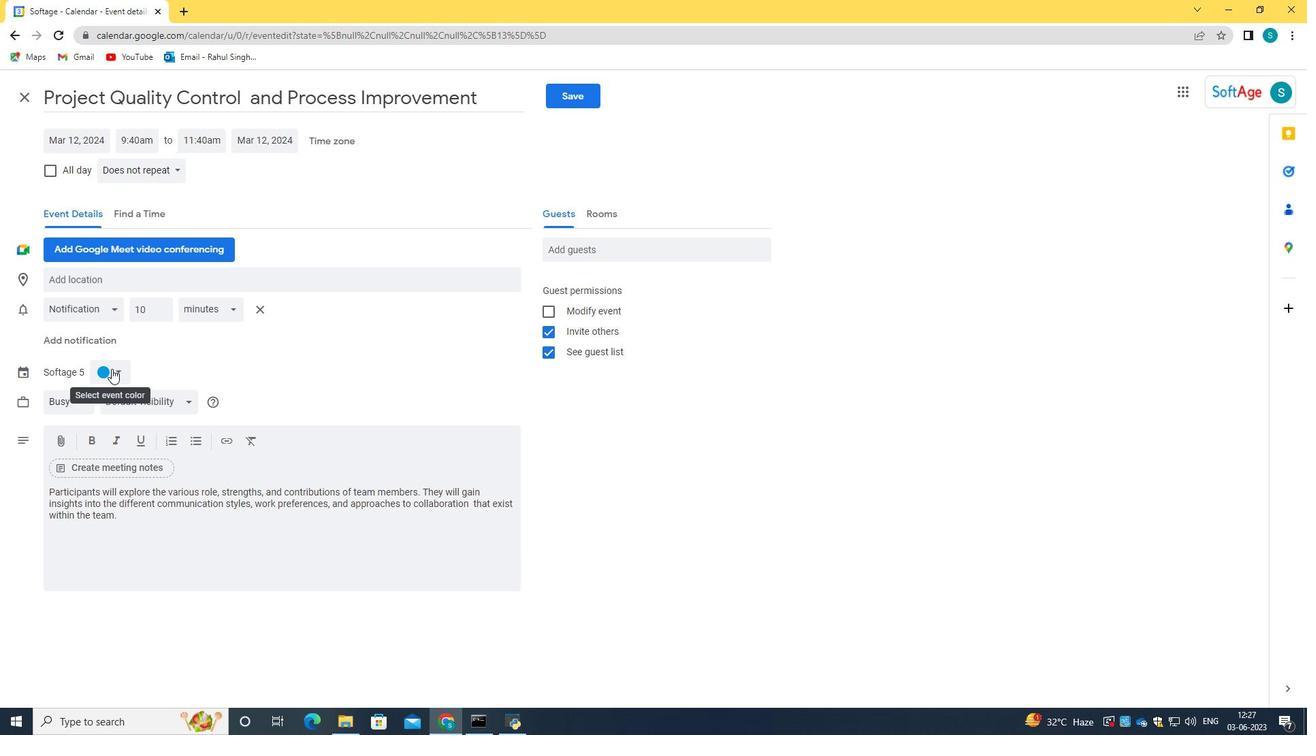 
Action: Mouse moved to (117, 419)
Screenshot: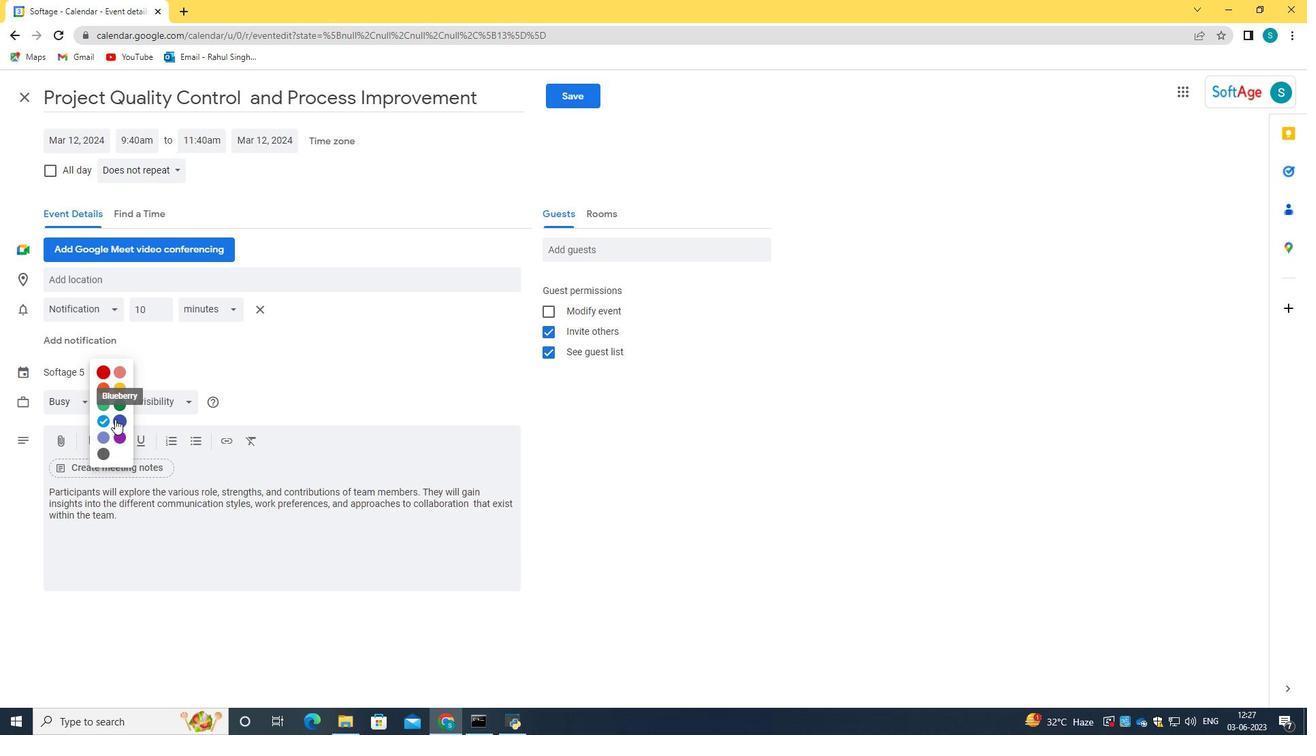 
Action: Mouse pressed left at (117, 419)
Screenshot: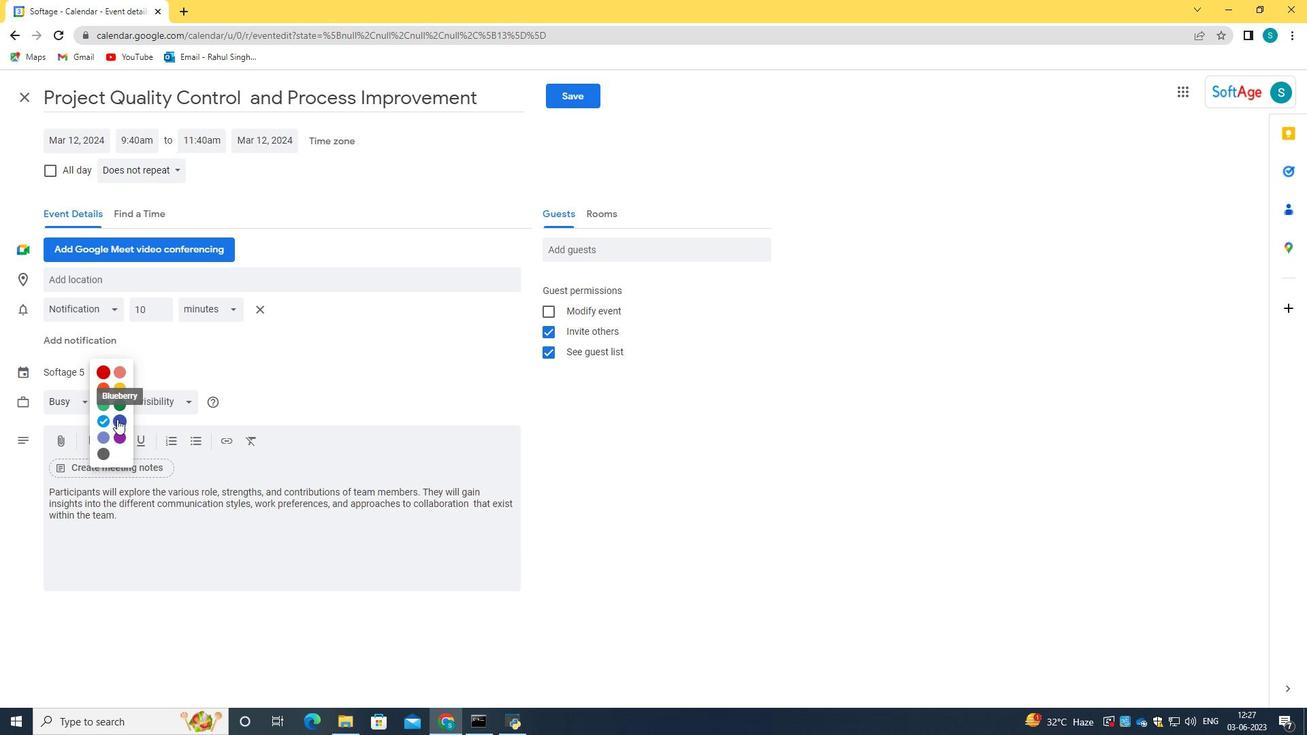 
Action: Mouse moved to (125, 282)
Screenshot: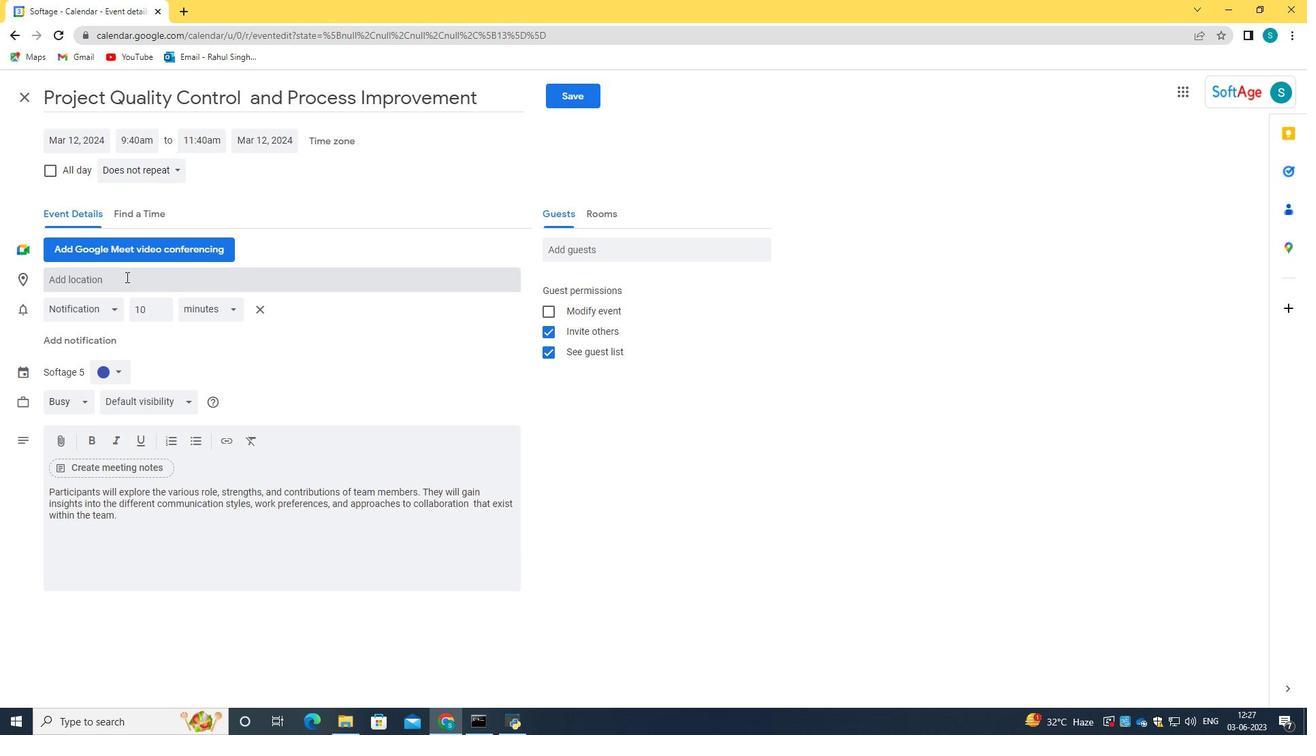 
Action: Mouse pressed left at (125, 282)
Screenshot: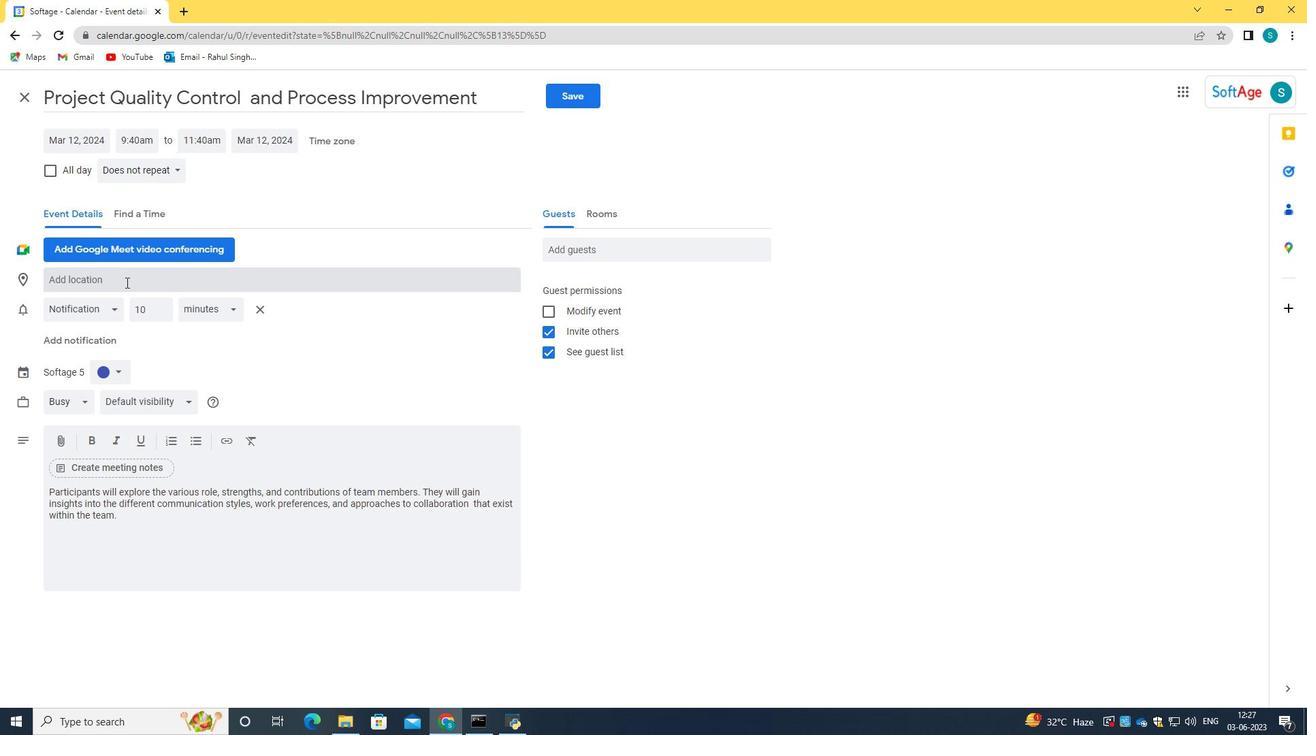 
Action: Key pressed 987<Key.space><Key.caps_lock>S<Key.caps_lock>ao<Key.space><Key.caps_lock>B<Key.caps_lock>ento<Key.space><Key.caps_lock>S<Key.caps_lock>tation,<Key.space><Key.caps_lock>P<Key.caps_lock>orto<Key.space><Key.space><Key.backspace>,<Key.space><Key.caps_lock>P<Key.caps_lock>ortugal<Key.enter>
Screenshot: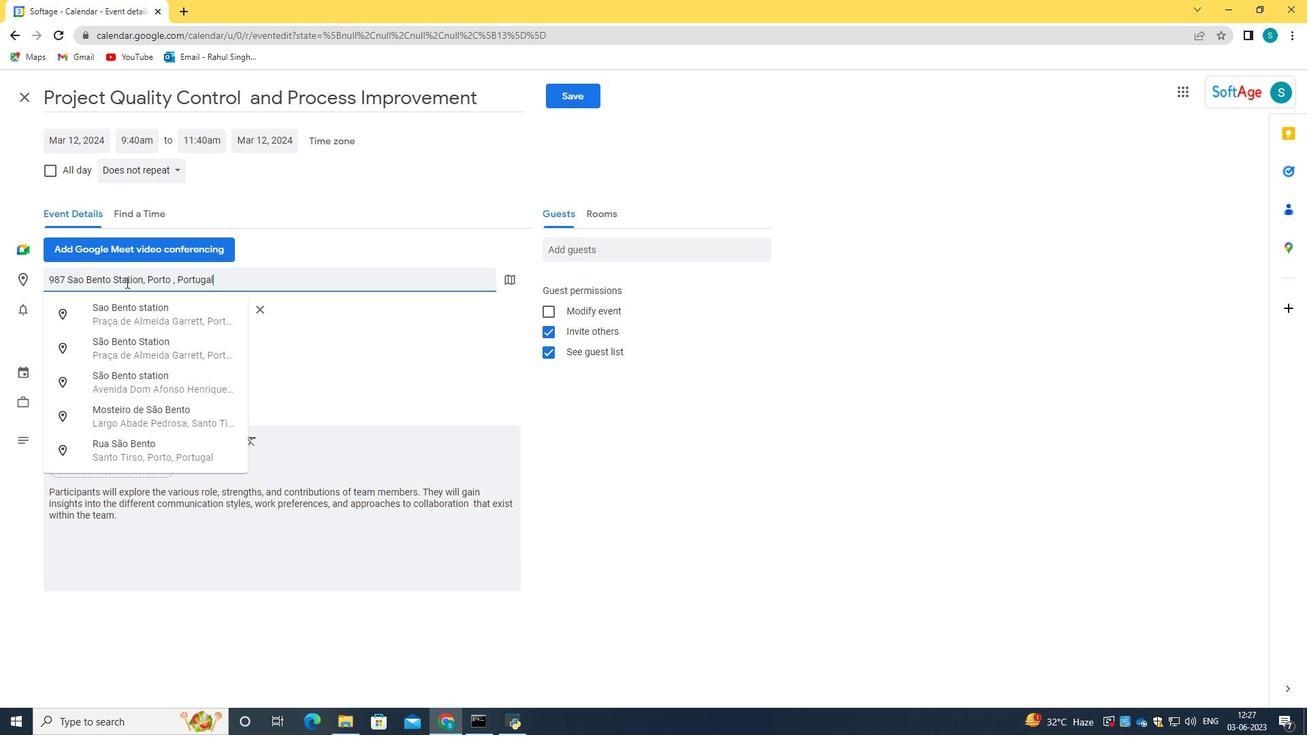 
Action: Mouse moved to (636, 254)
Screenshot: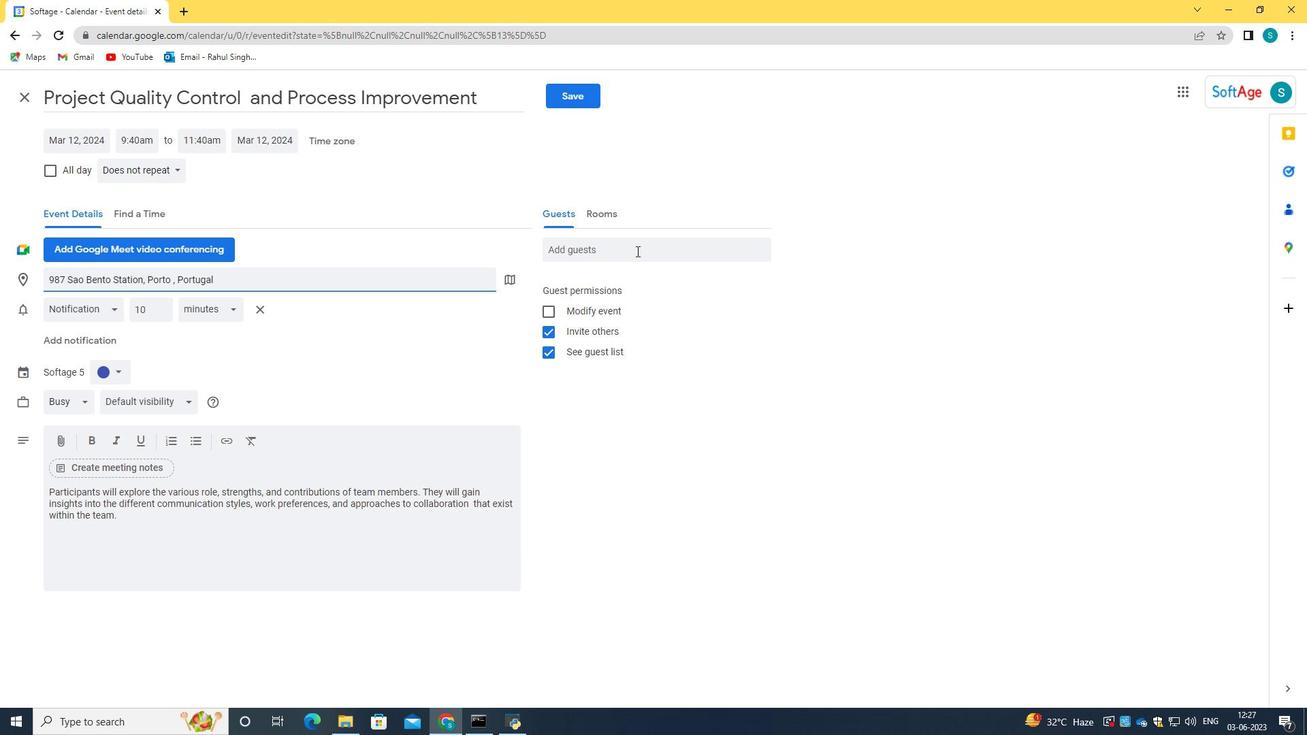 
Action: Mouse pressed left at (636, 254)
Screenshot: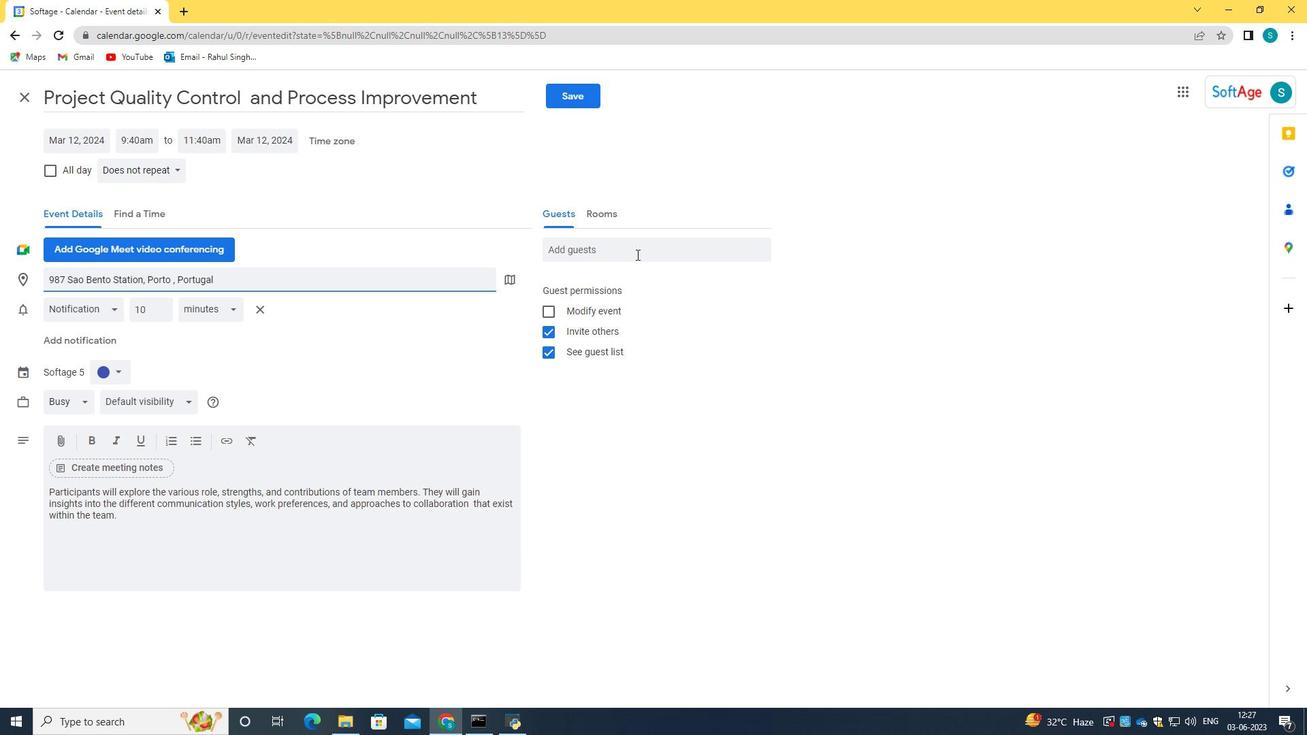 
Action: Key pressed softage.3<Key.shift>@softage.net<Key.tab>softage.3<Key.backspace>1<Key.shift>@softage.net
Screenshot: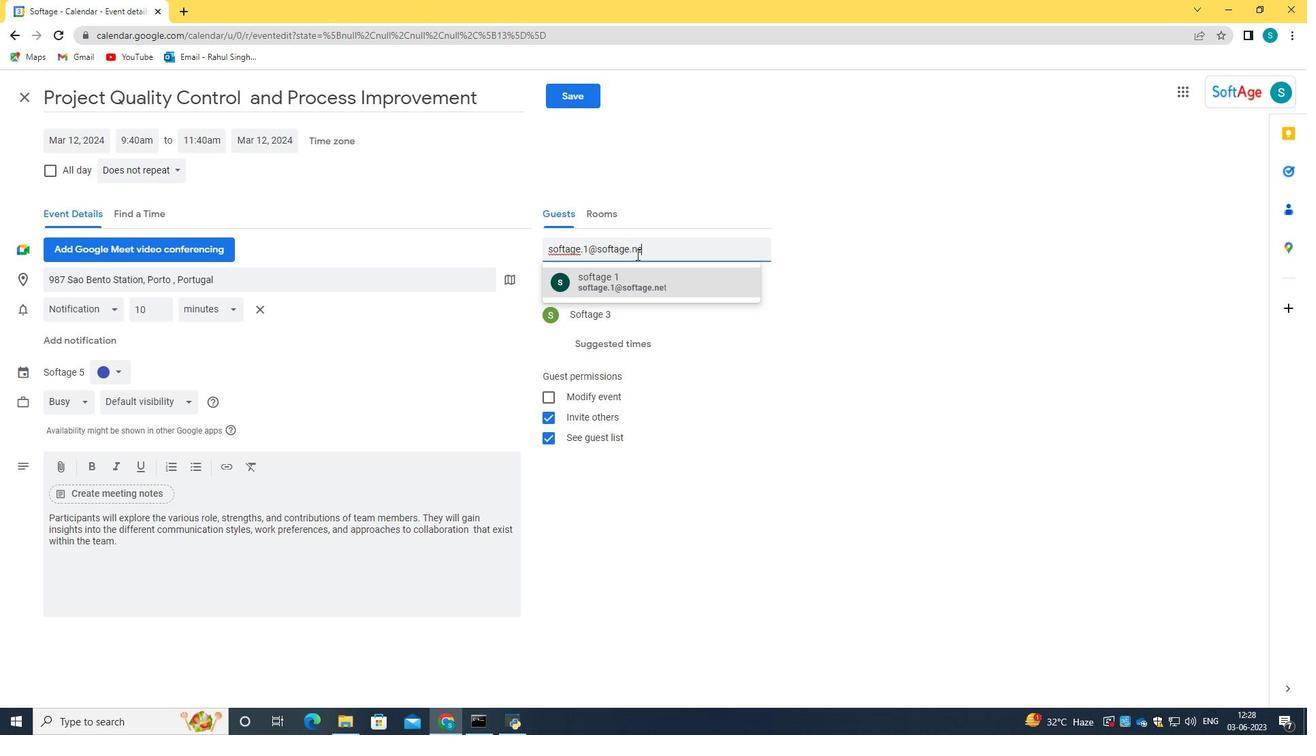 
Action: Mouse moved to (618, 290)
Screenshot: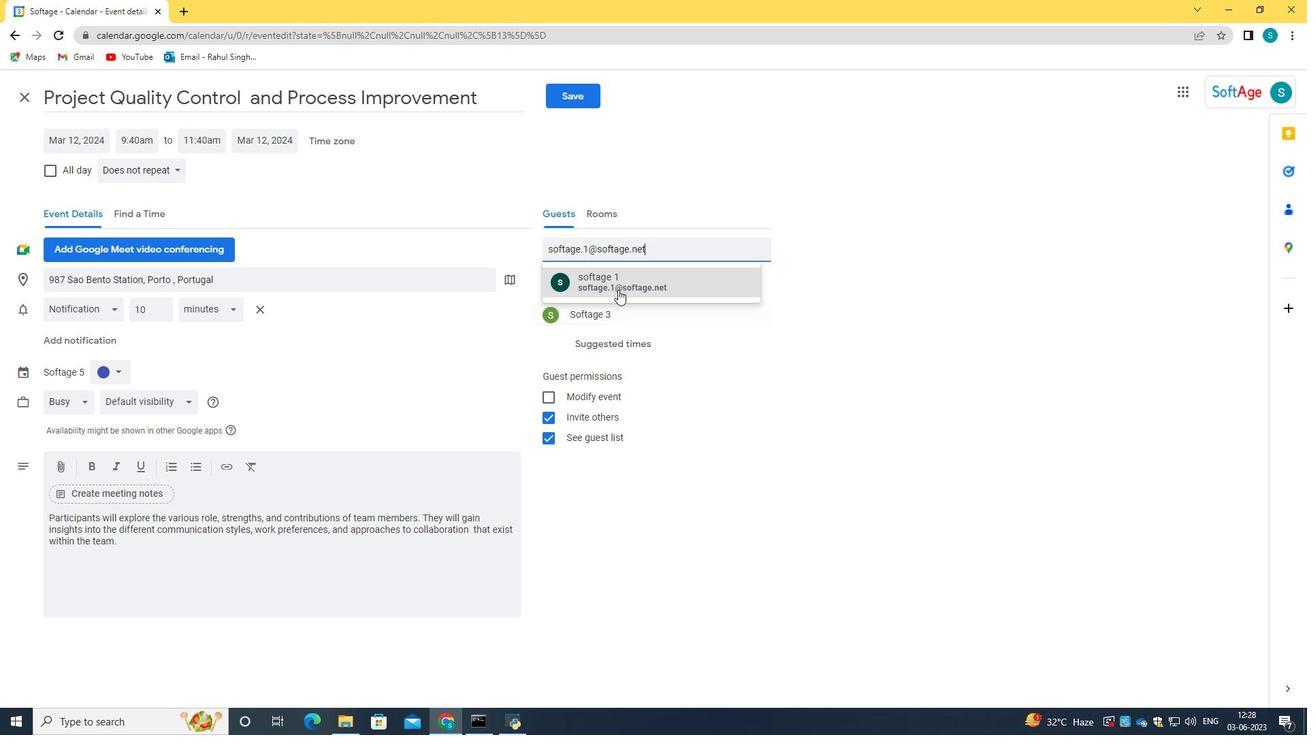 
Action: Mouse pressed left at (618, 290)
Screenshot: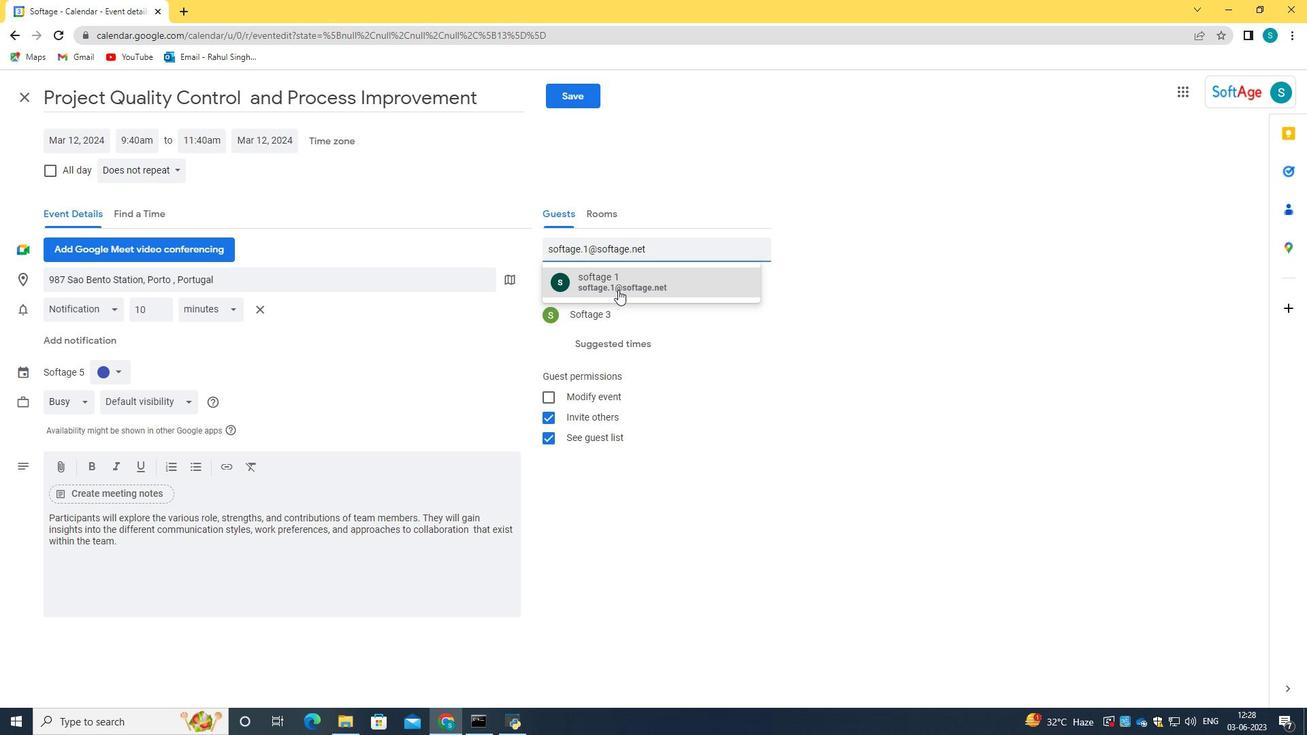 
Action: Mouse moved to (146, 166)
Screenshot: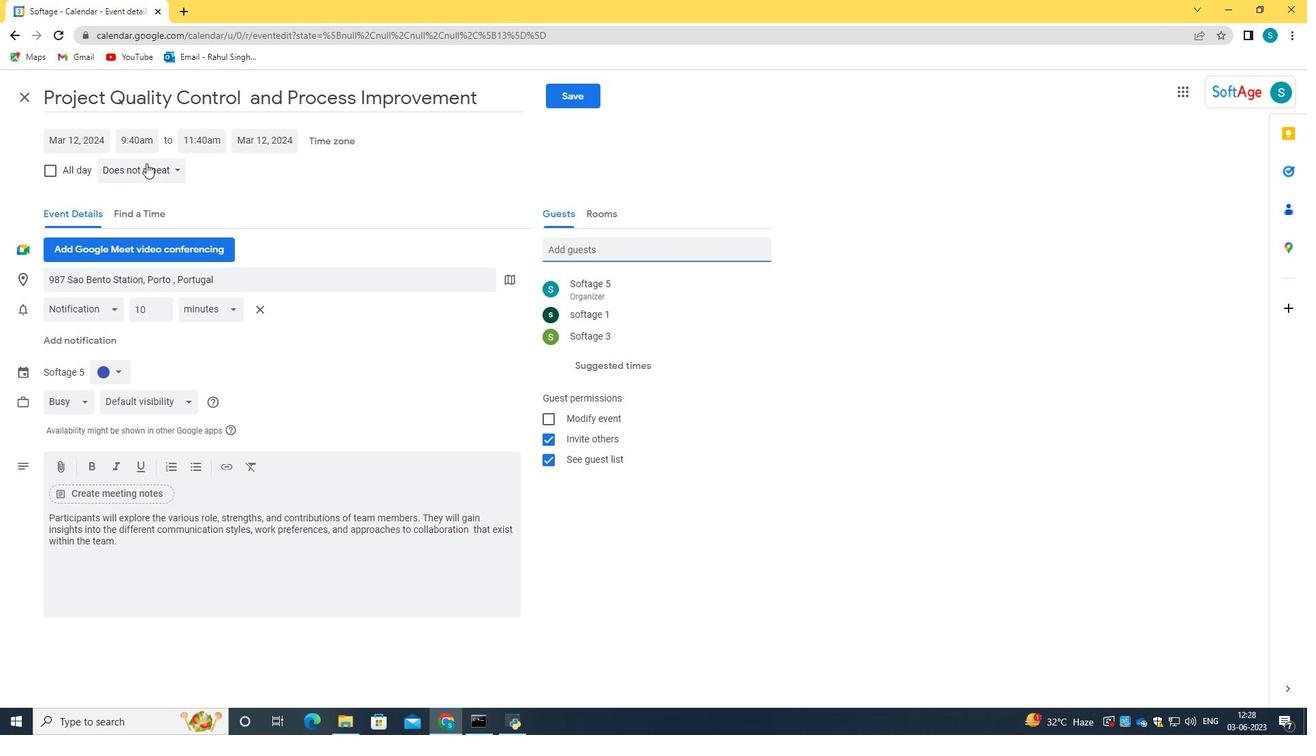 
Action: Mouse pressed left at (146, 166)
Screenshot: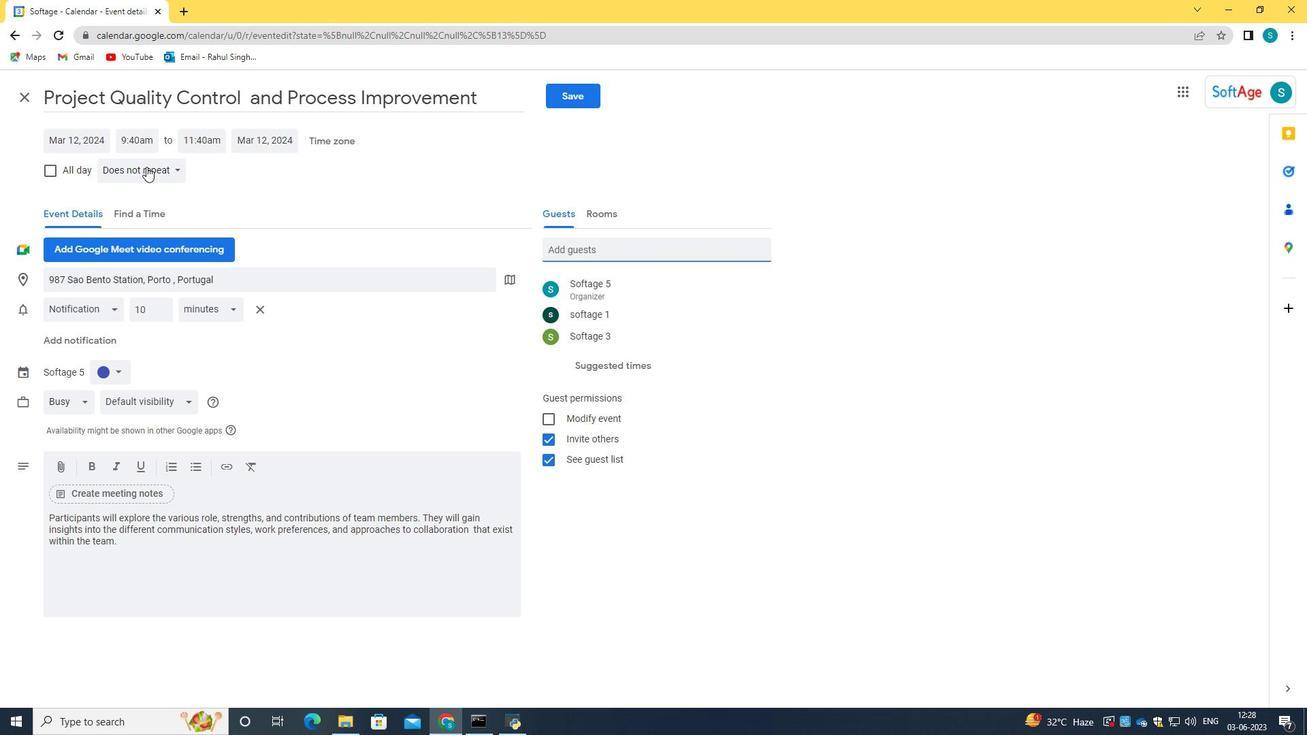
Action: Mouse moved to (159, 293)
Screenshot: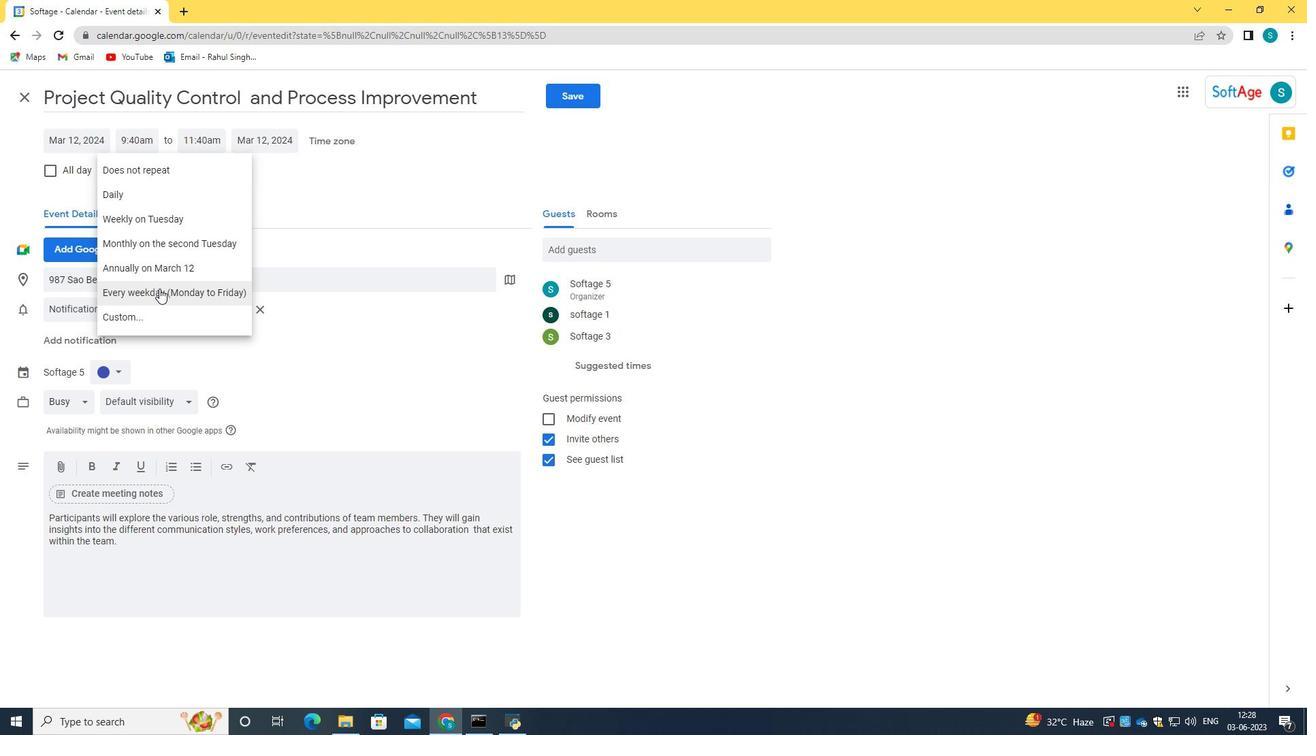 
Action: Mouse pressed left at (159, 293)
Screenshot: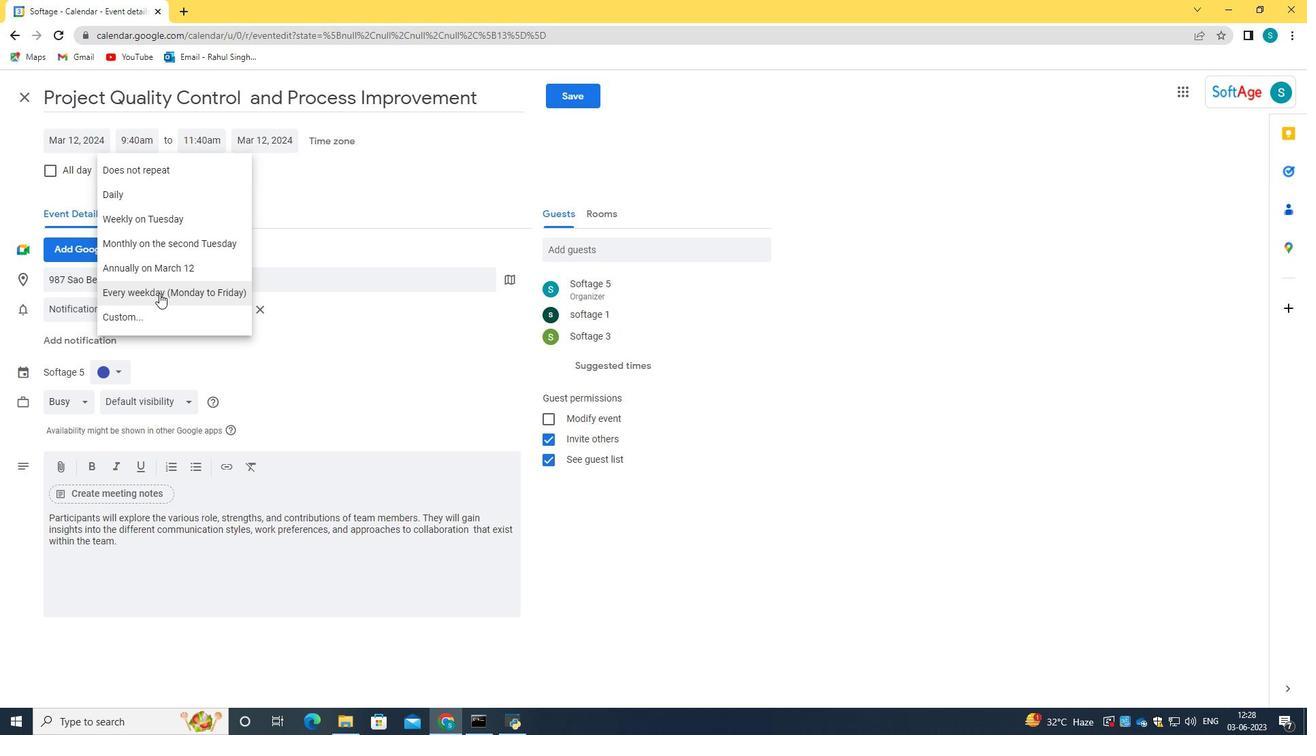 
Action: Mouse moved to (571, 100)
Screenshot: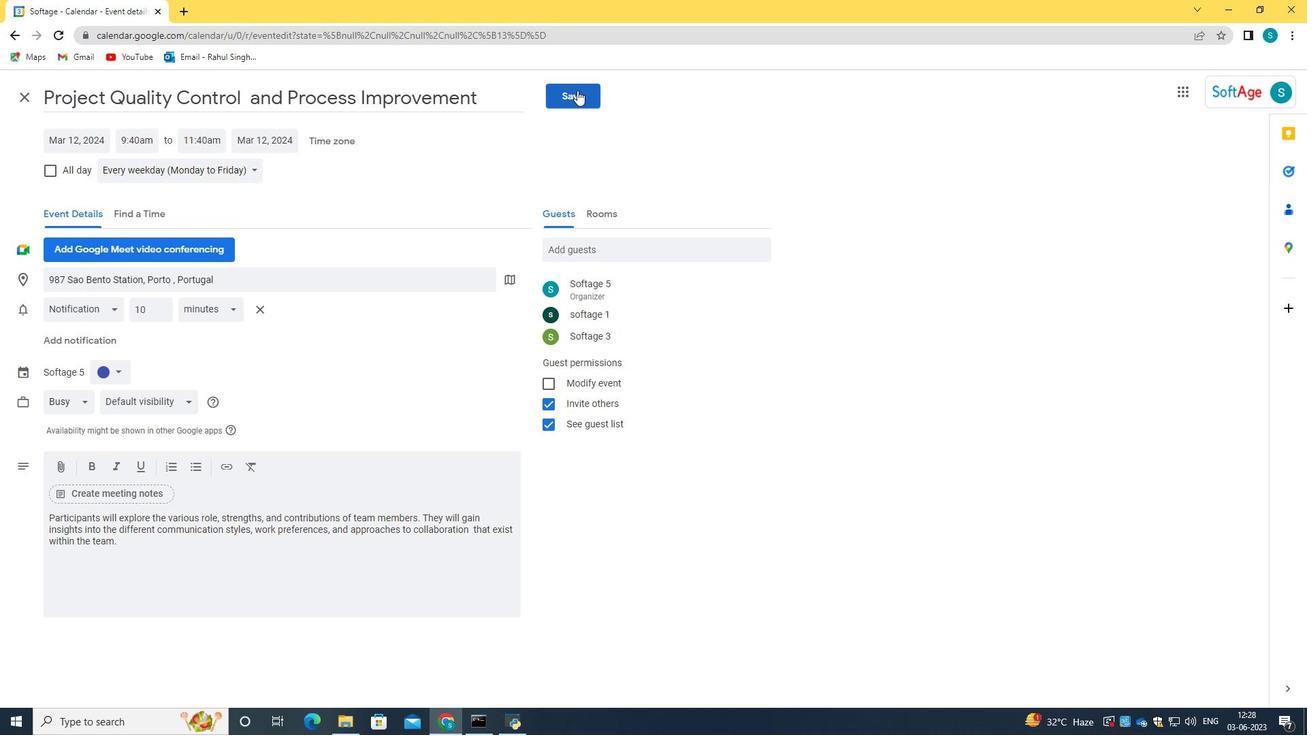 
Action: Mouse pressed left at (571, 100)
Screenshot: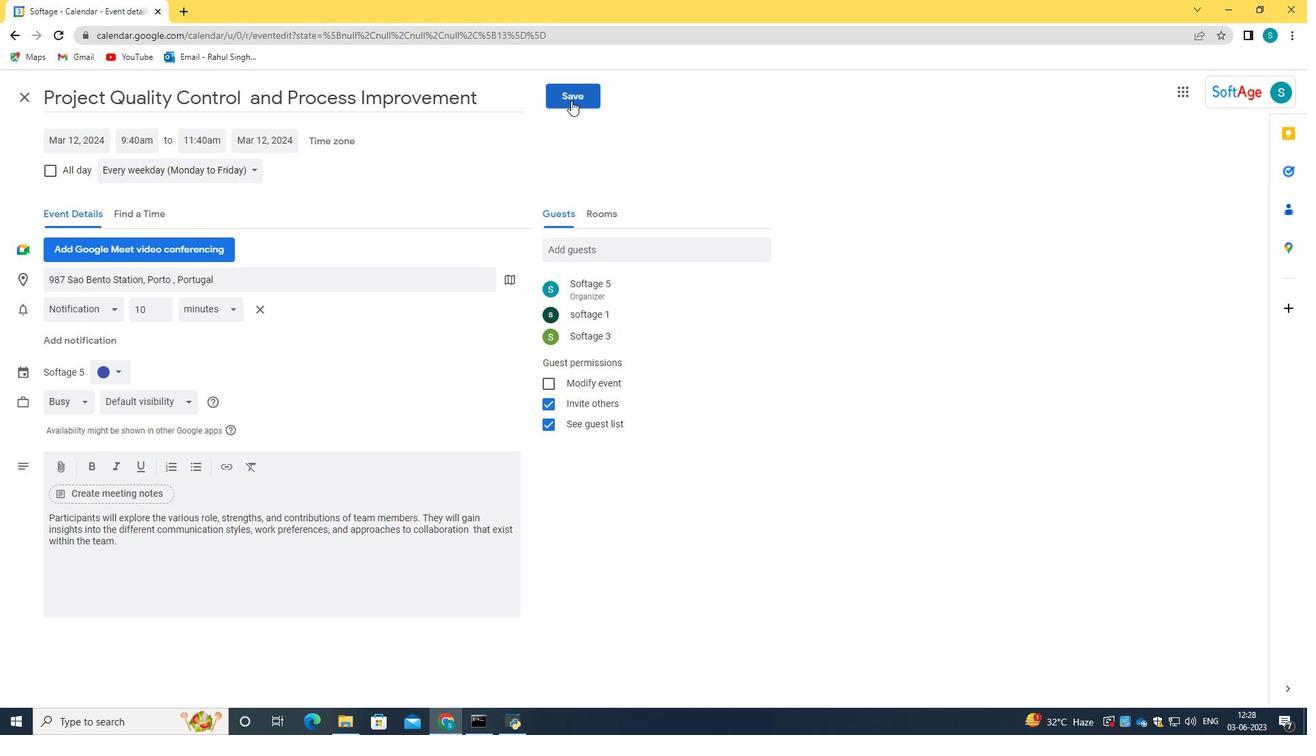 
Action: Mouse moved to (784, 425)
Screenshot: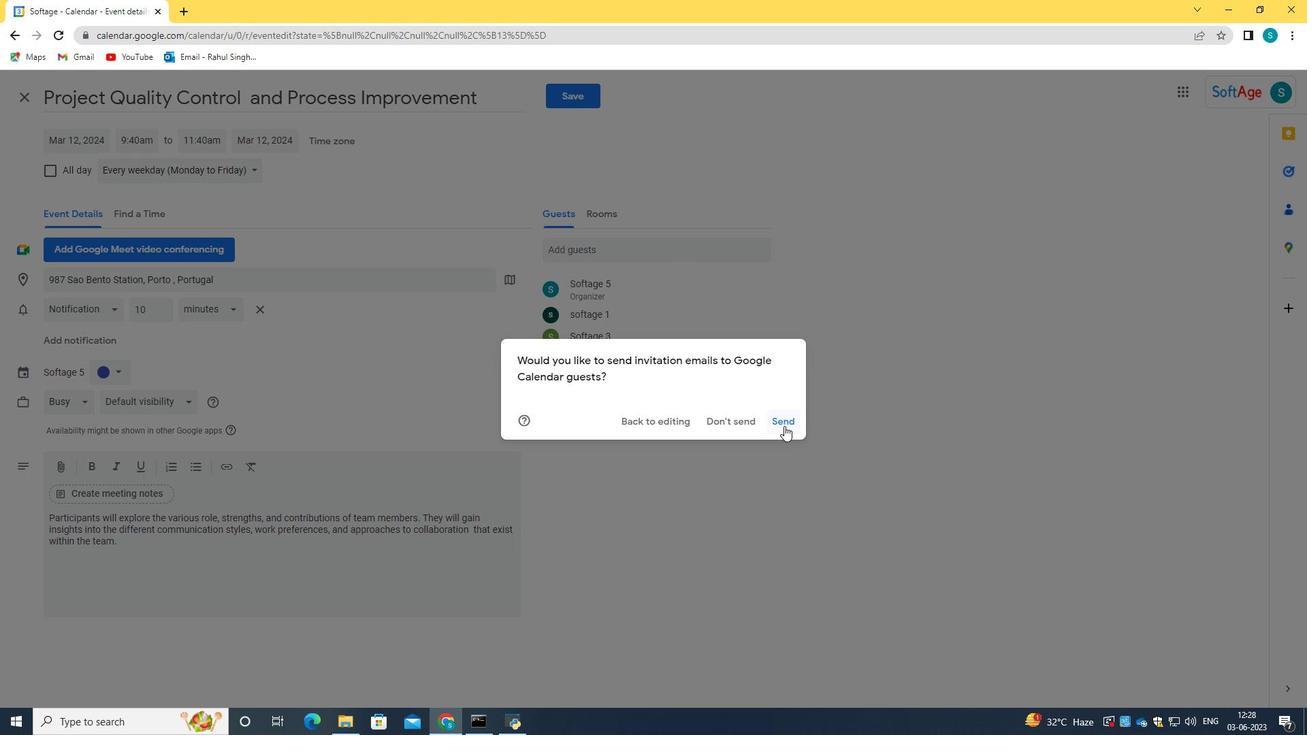 
Action: Mouse pressed left at (784, 425)
Screenshot: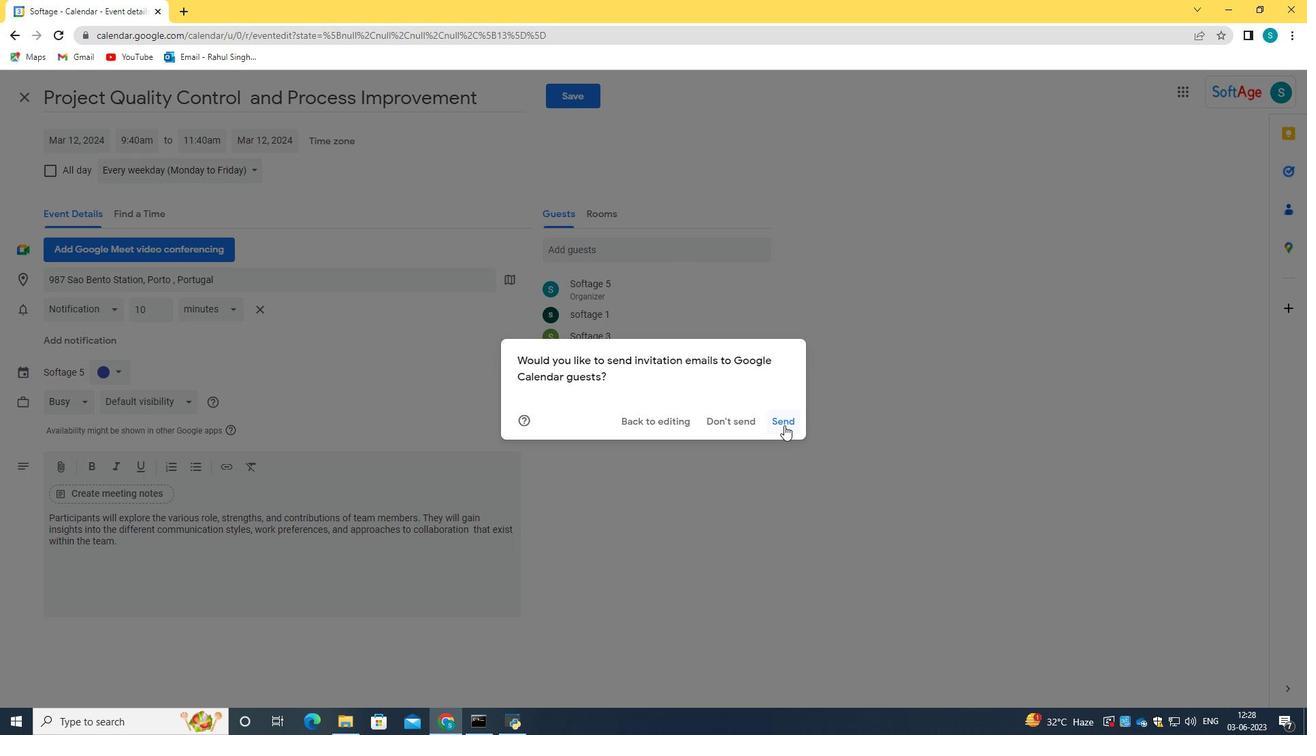 
